 Task: Look for space in General Escobedo, Mexico from 6th June, 2023 to 8th June, 2023 for 2 adults in price range Rs.7000 to Rs.12000. Place can be private room with 1  bedroom having 2 beds and 1 bathroom. Property type can be house, flat, guest house. Amenities needed are: wifi. Booking option can be shelf check-in. Required host language is English.
Action: Mouse moved to (421, 112)
Screenshot: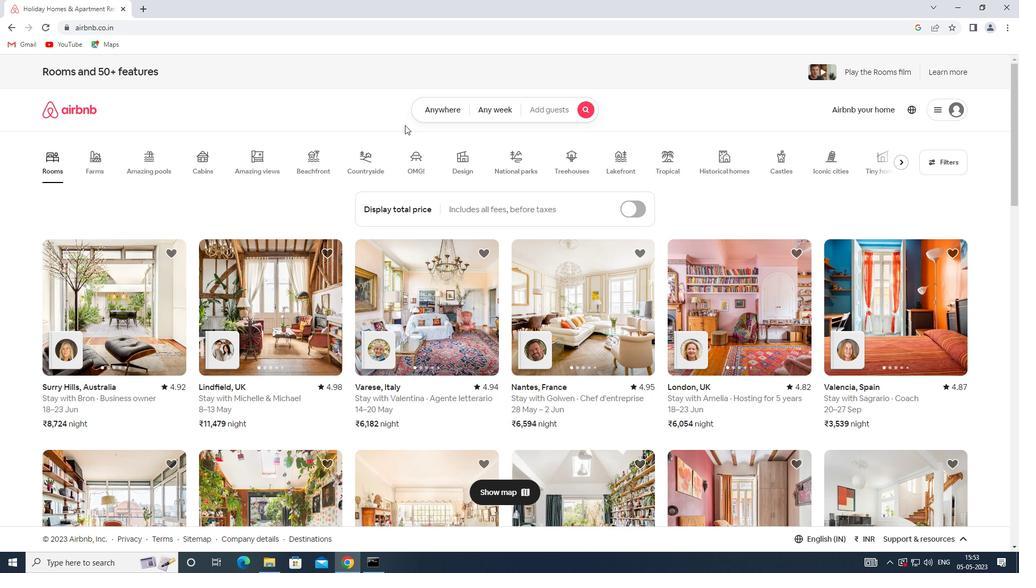 
Action: Mouse pressed left at (421, 112)
Screenshot: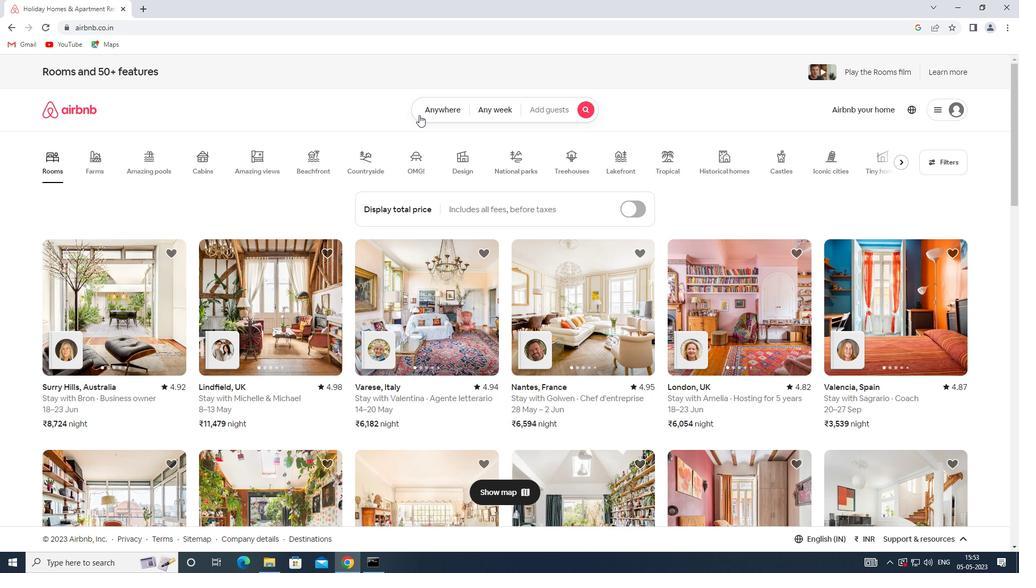 
Action: Mouse moved to (366, 149)
Screenshot: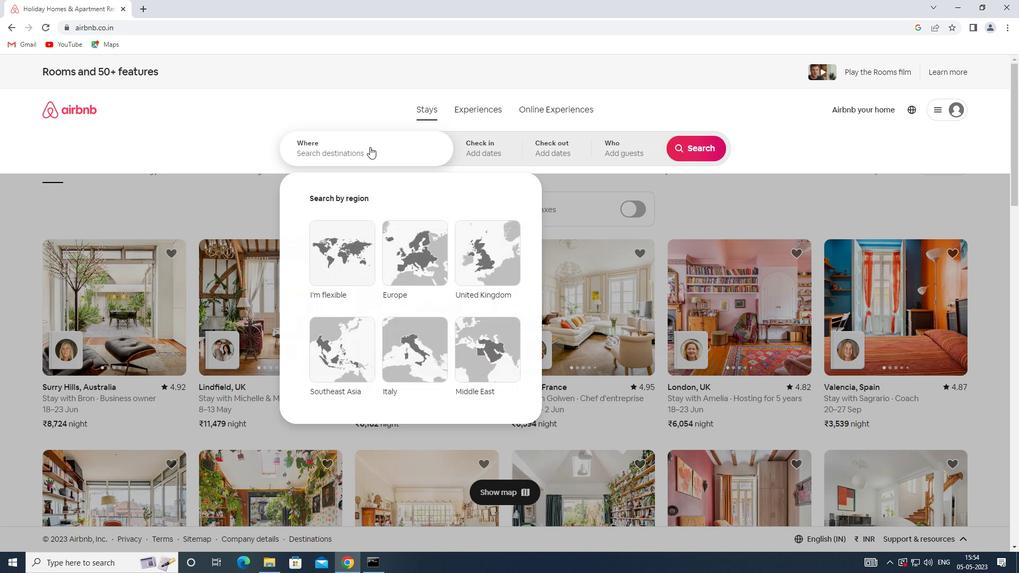 
Action: Mouse pressed left at (366, 149)
Screenshot: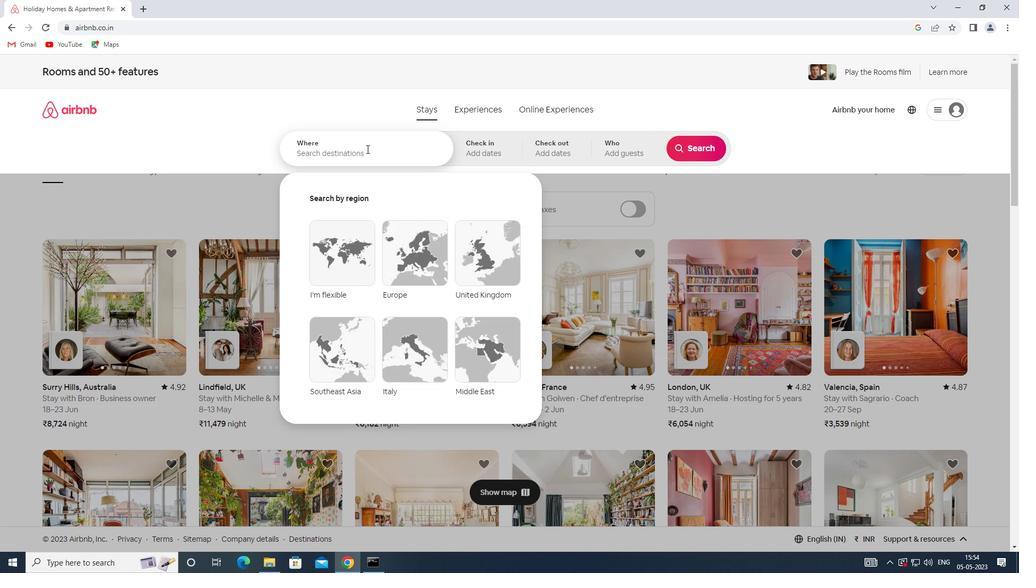 
Action: Key pressed <Key.shift>SPACE<Key.space>IN<Key.space><Key.shift>GENERAL
Screenshot: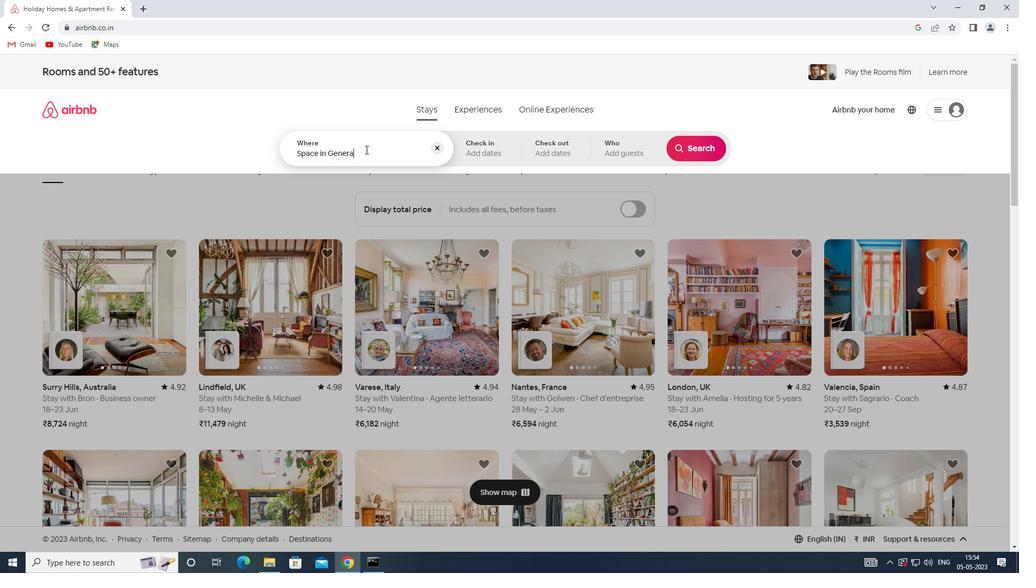 
Action: Mouse moved to (365, 150)
Screenshot: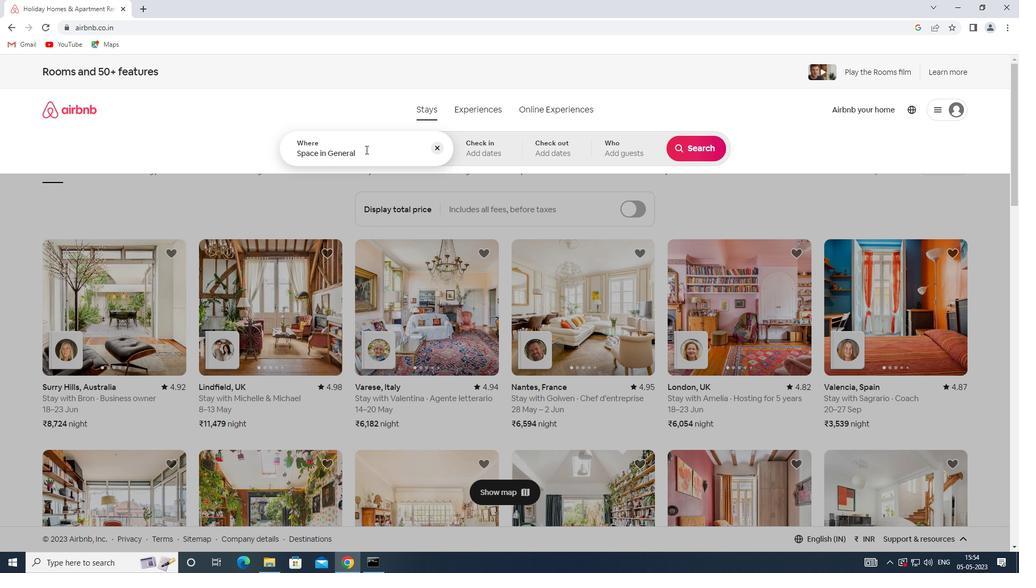 
Action: Key pressed <Key.space><Key.shift>ESCOBEDO,<Key.shift>MEXICO
Screenshot: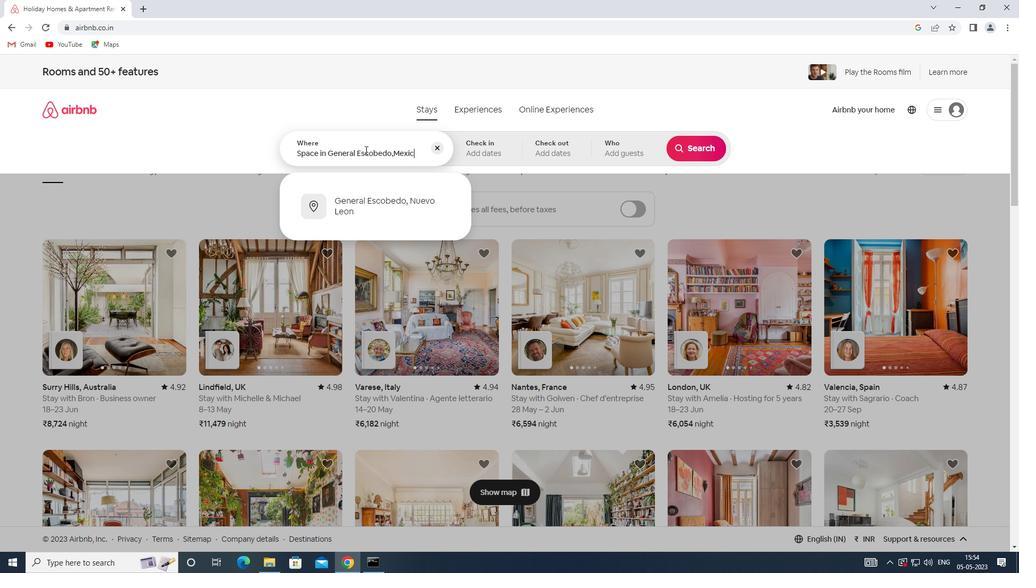 
Action: Mouse moved to (473, 150)
Screenshot: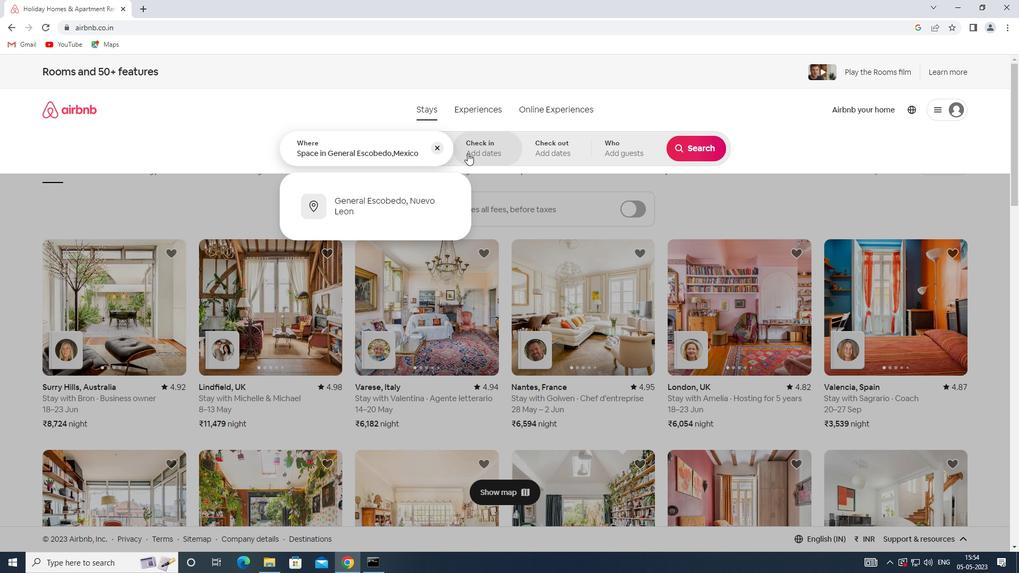 
Action: Mouse pressed left at (473, 150)
Screenshot: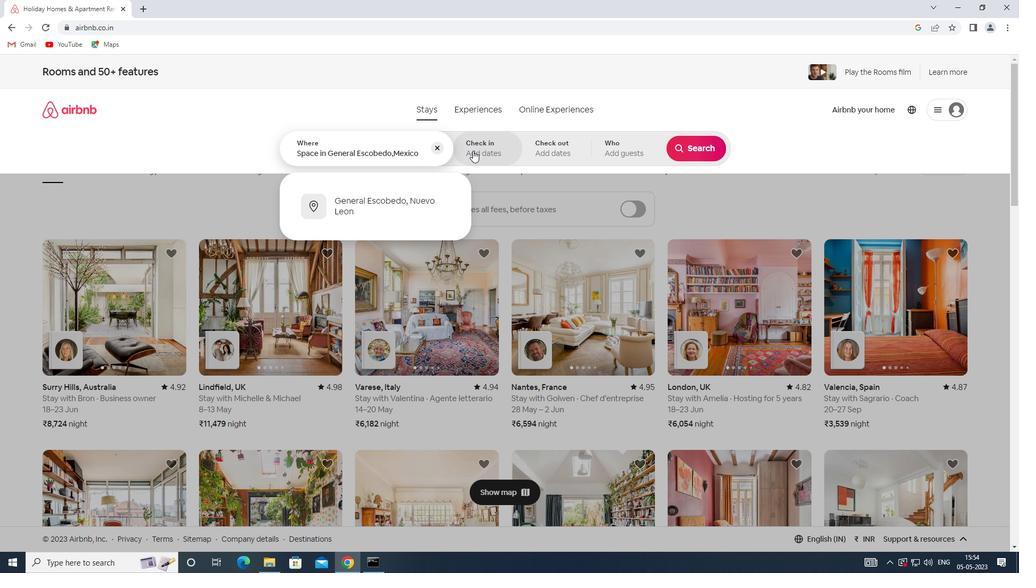 
Action: Mouse moved to (585, 301)
Screenshot: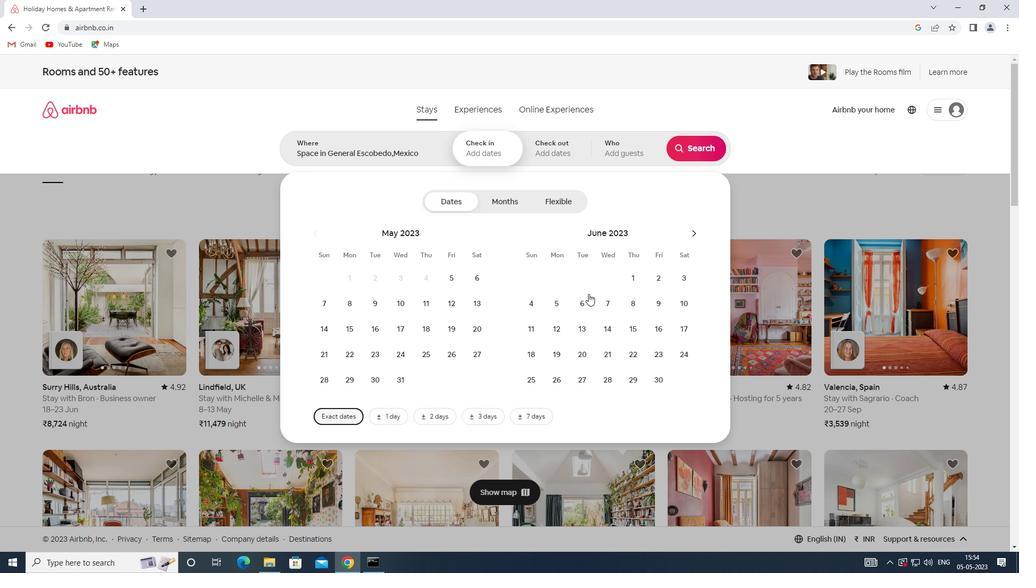 
Action: Mouse pressed left at (585, 301)
Screenshot: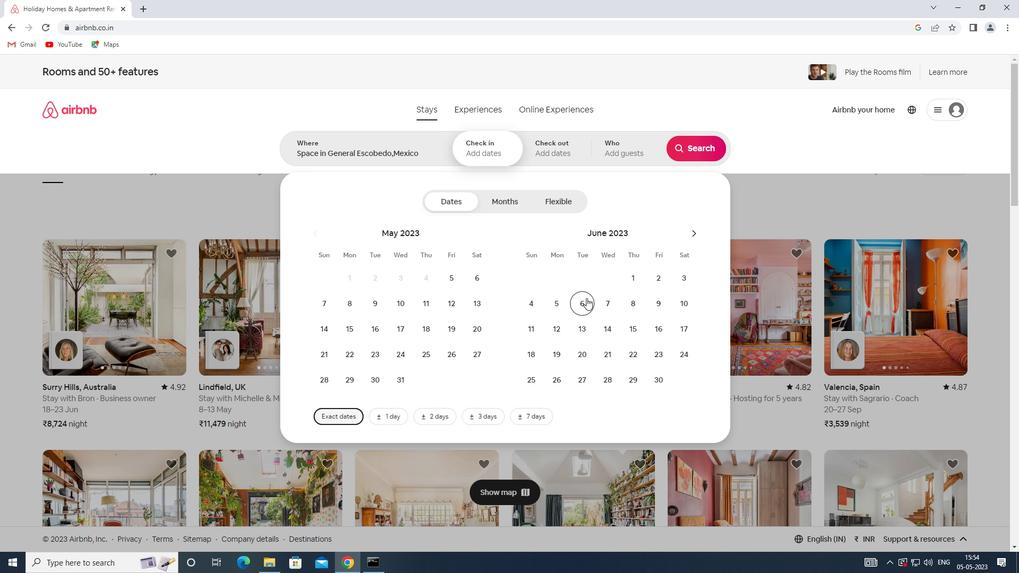 
Action: Mouse moved to (638, 299)
Screenshot: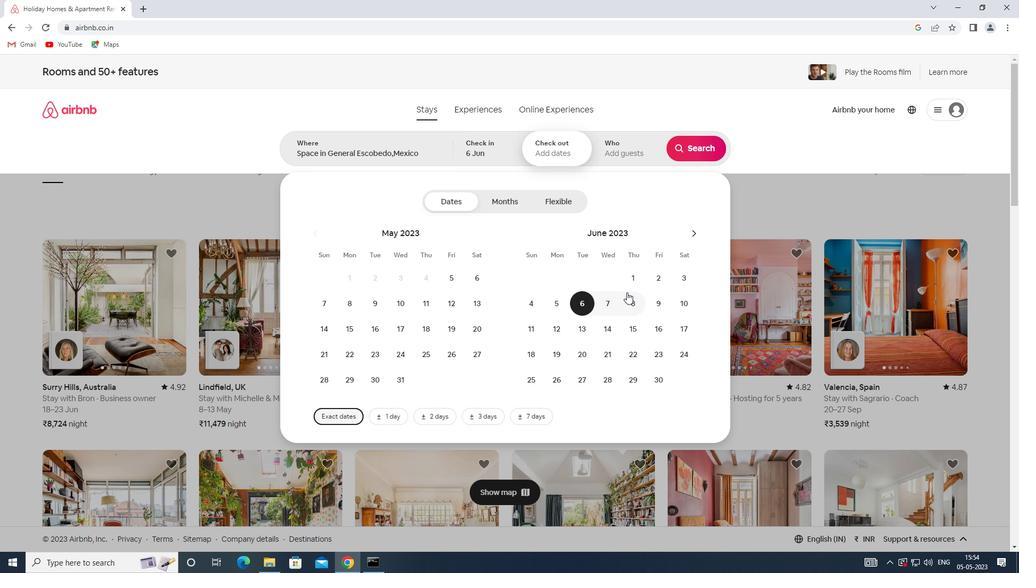 
Action: Mouse pressed left at (638, 299)
Screenshot: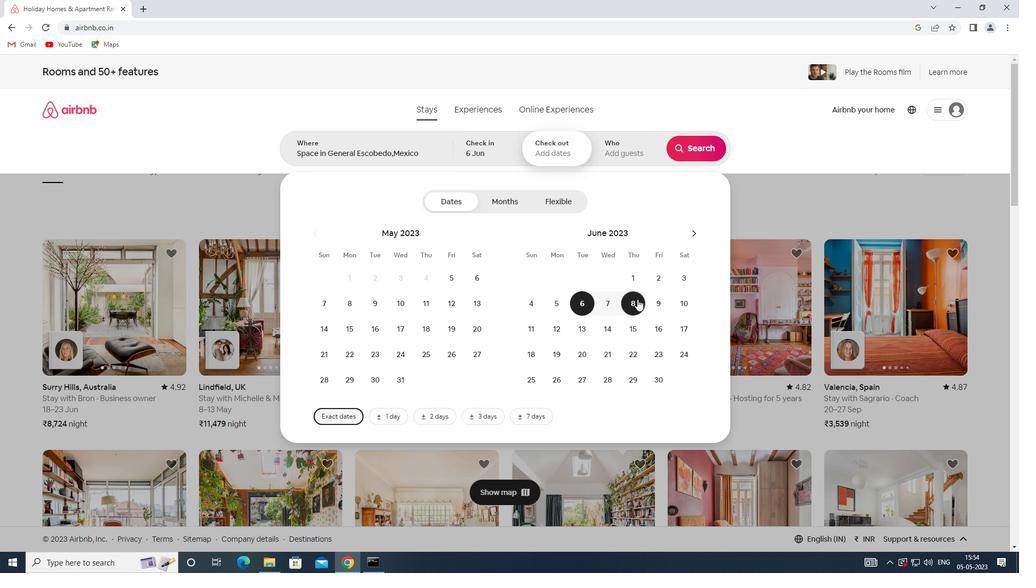 
Action: Mouse moved to (629, 143)
Screenshot: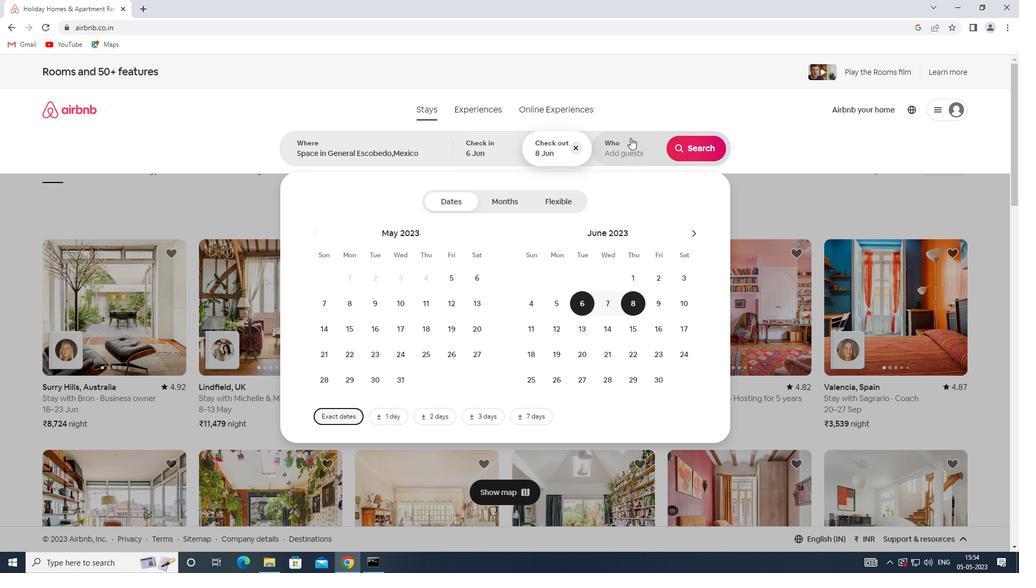 
Action: Mouse pressed left at (629, 143)
Screenshot: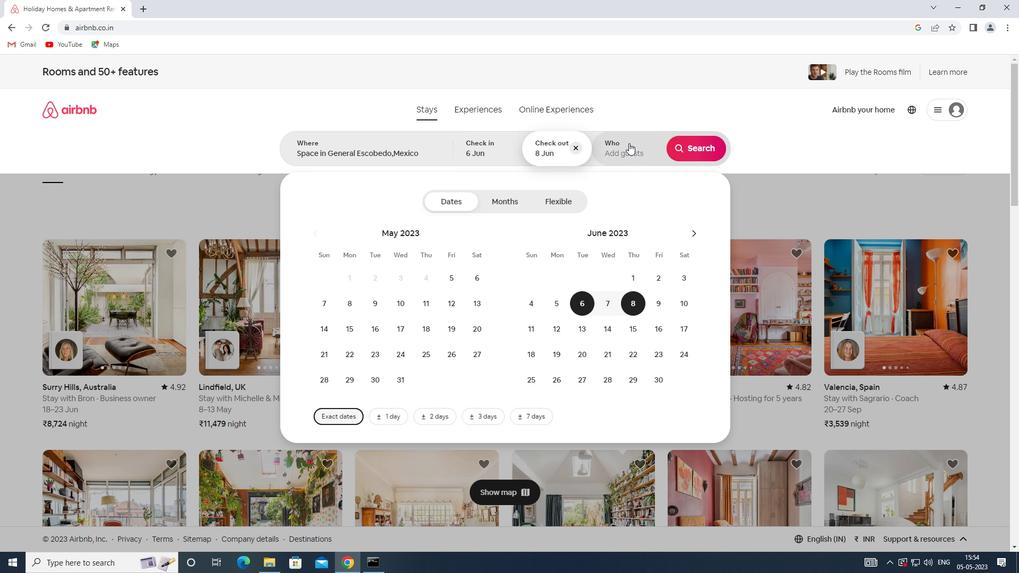 
Action: Mouse moved to (699, 203)
Screenshot: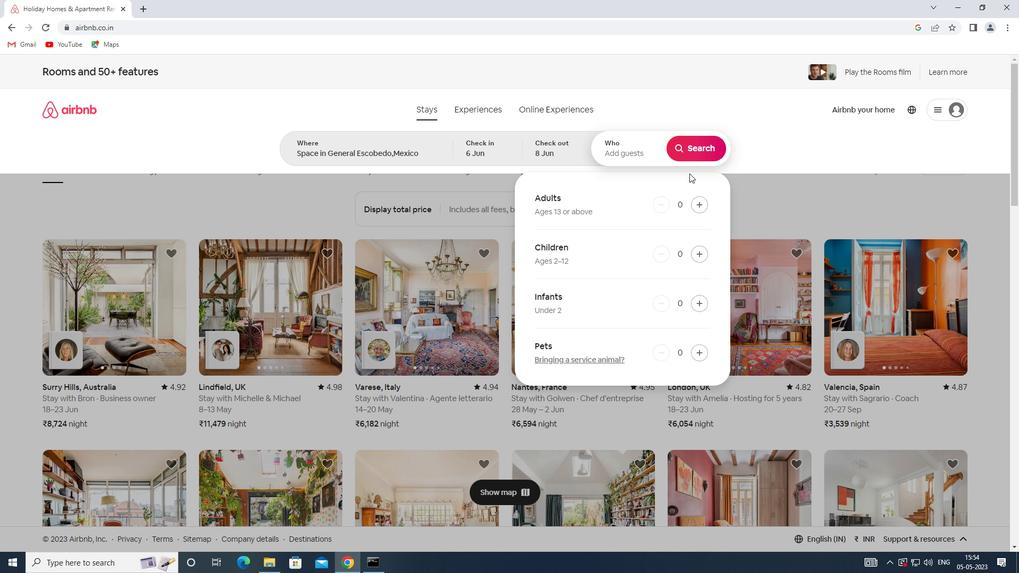
Action: Mouse pressed left at (699, 203)
Screenshot: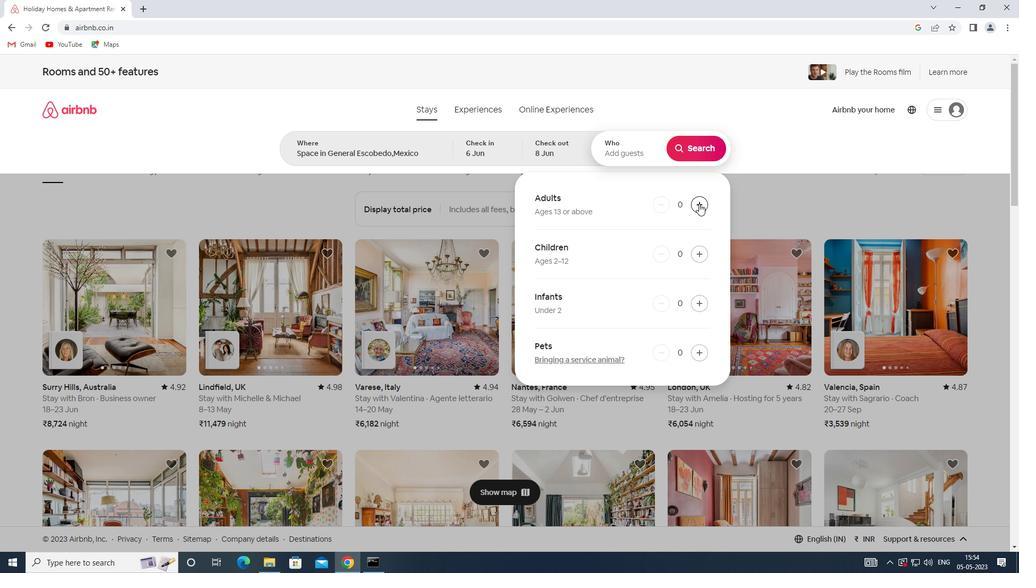 
Action: Mouse pressed left at (699, 203)
Screenshot: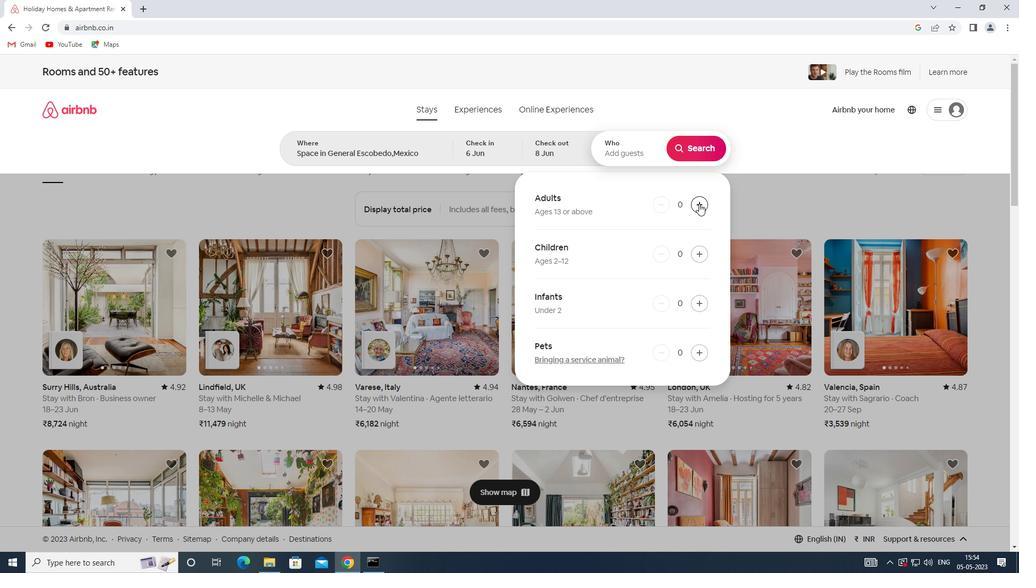 
Action: Mouse moved to (695, 149)
Screenshot: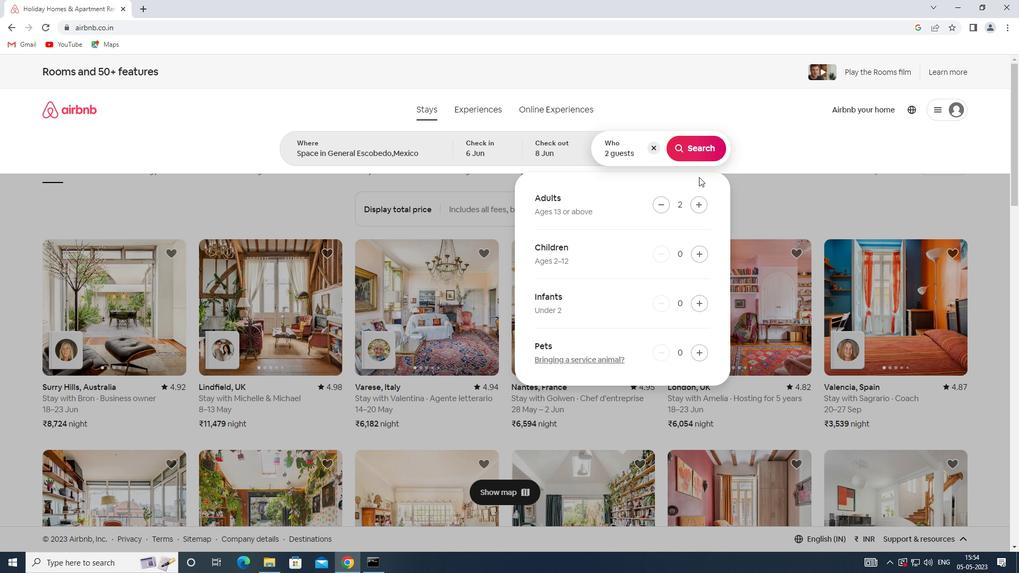 
Action: Mouse pressed left at (695, 149)
Screenshot: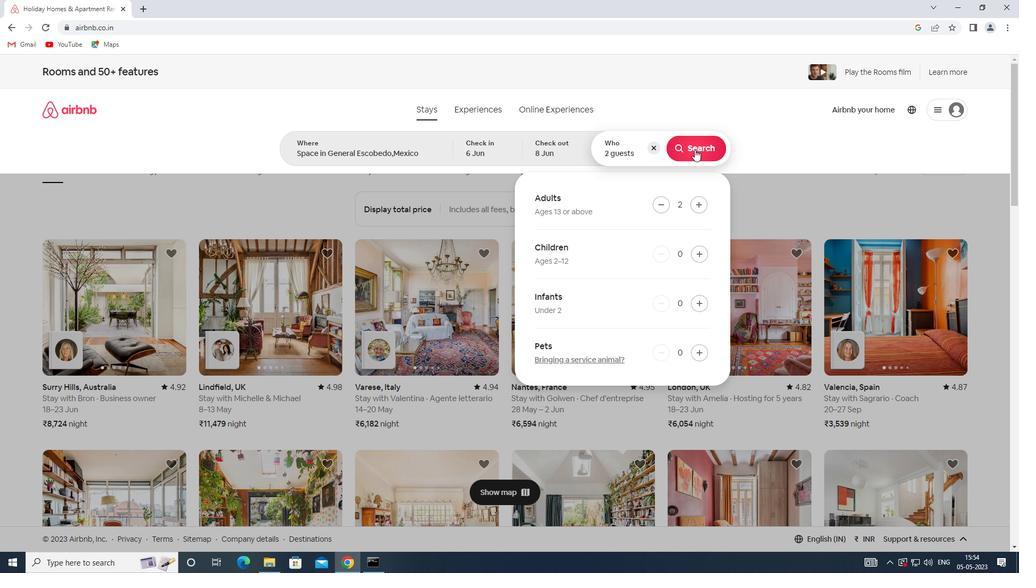 
Action: Mouse moved to (959, 121)
Screenshot: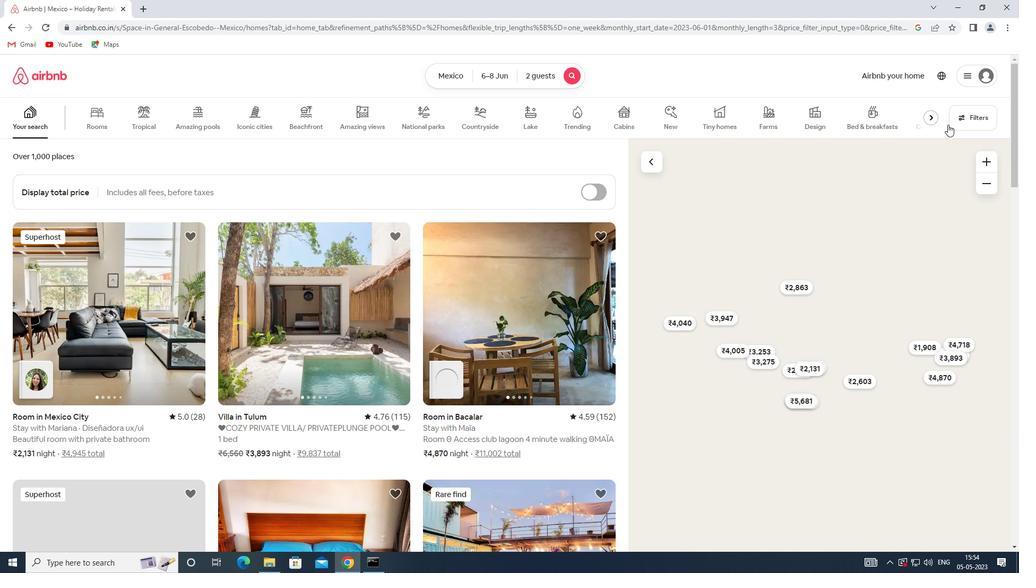
Action: Mouse pressed left at (959, 121)
Screenshot: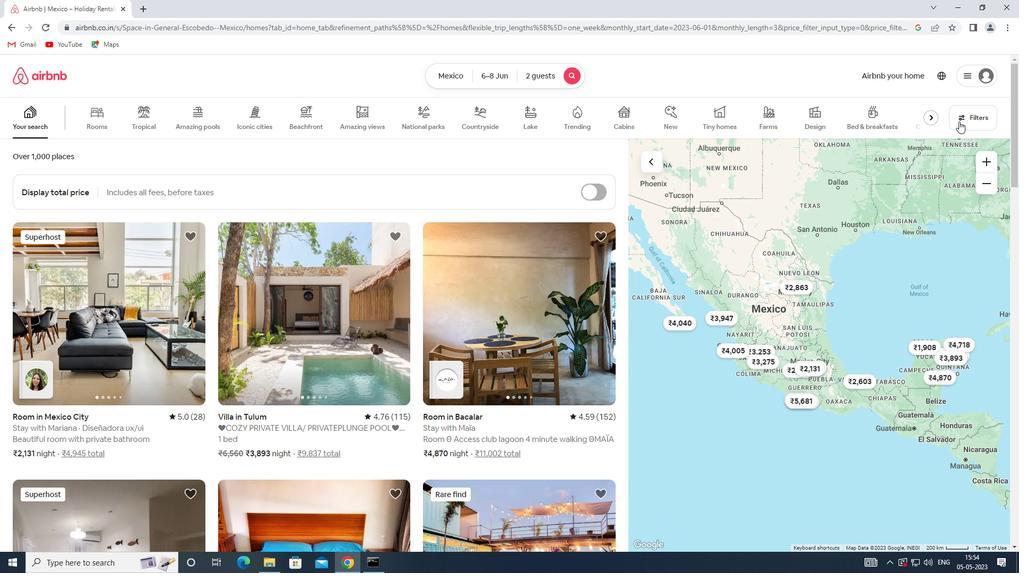 
Action: Mouse moved to (377, 376)
Screenshot: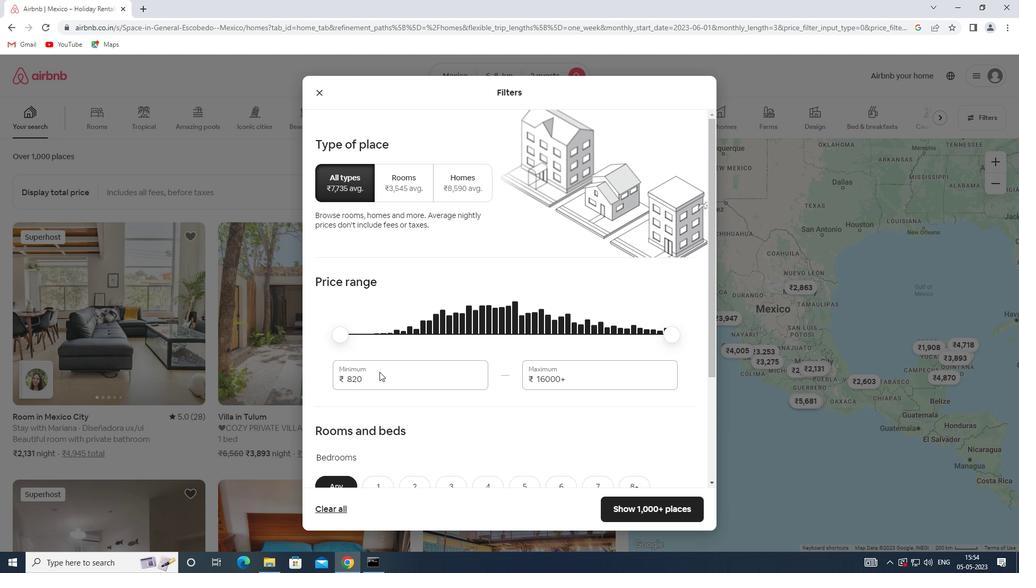 
Action: Mouse pressed left at (377, 376)
Screenshot: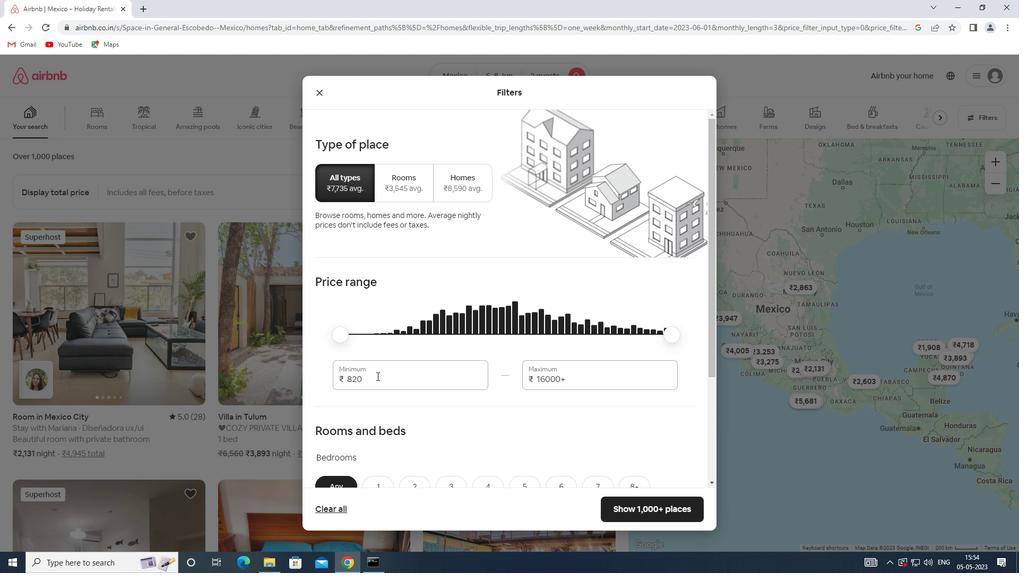 
Action: Mouse moved to (298, 377)
Screenshot: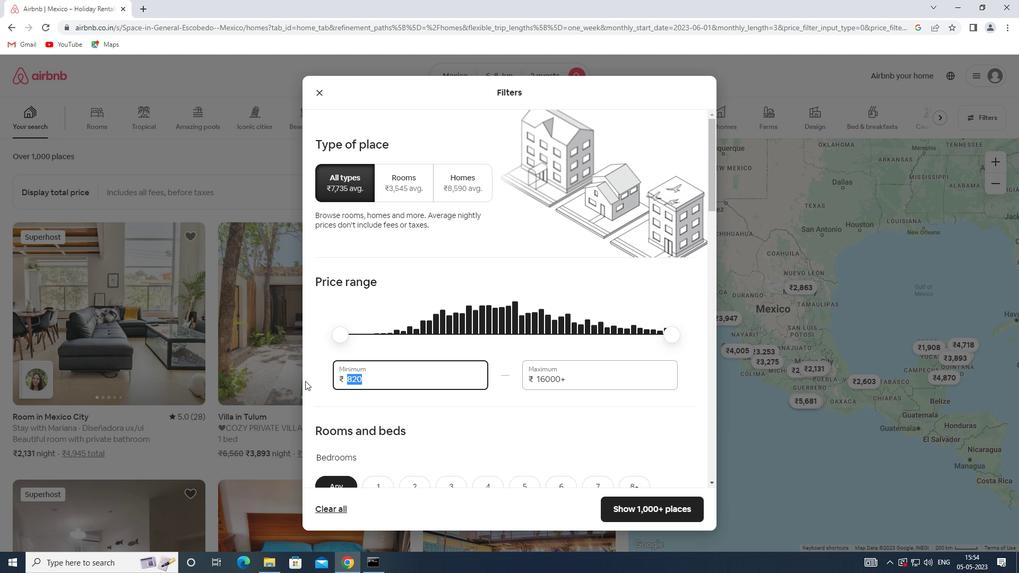 
Action: Key pressed 7000
Screenshot: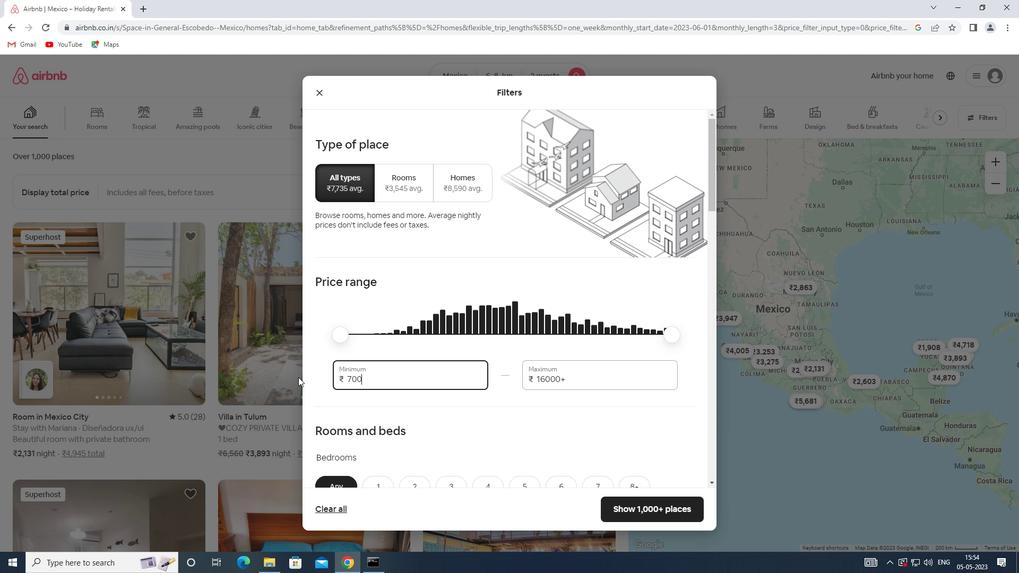 
Action: Mouse moved to (580, 382)
Screenshot: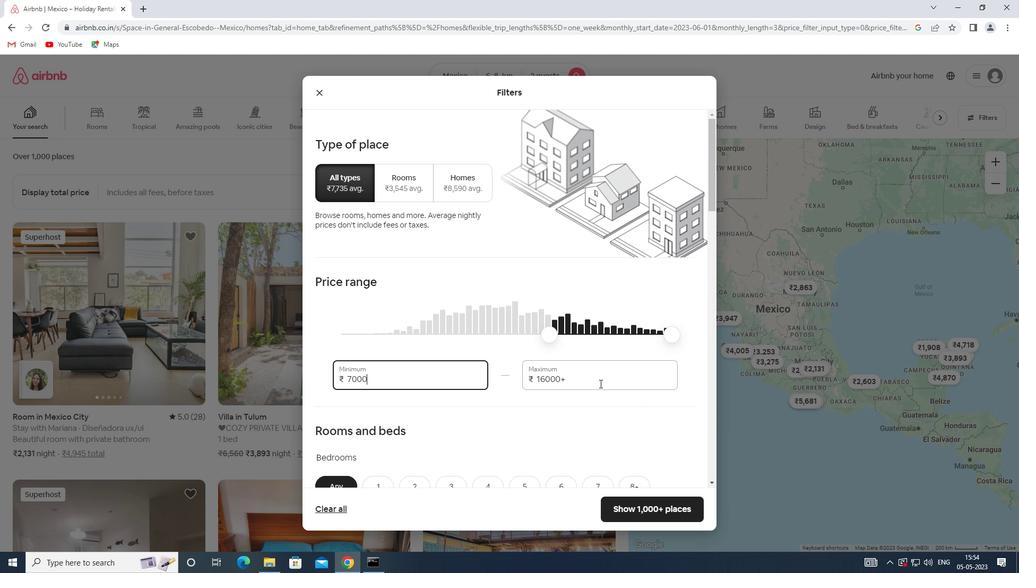 
Action: Mouse pressed left at (580, 382)
Screenshot: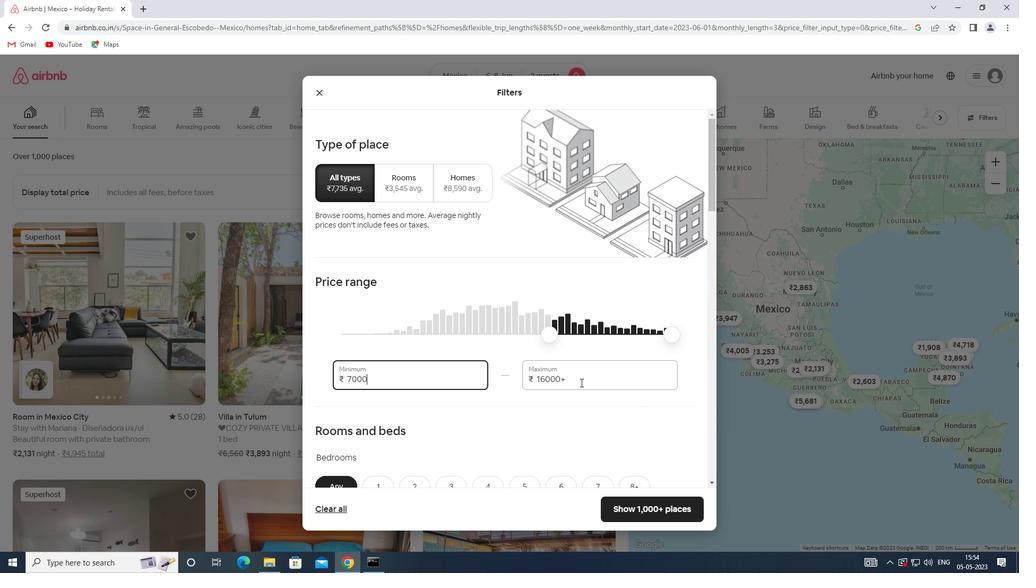 
Action: Mouse moved to (500, 381)
Screenshot: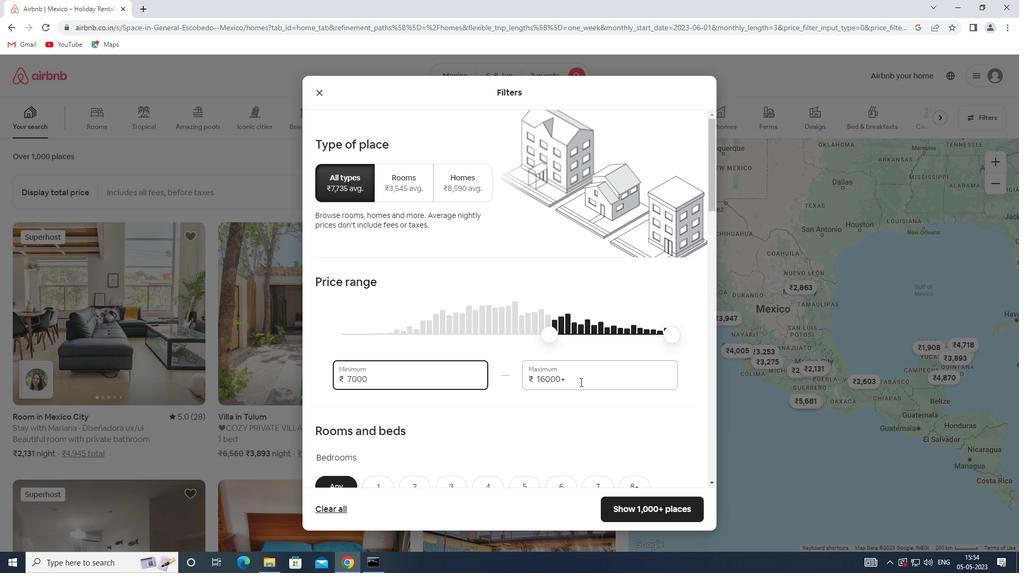 
Action: Key pressed 12000
Screenshot: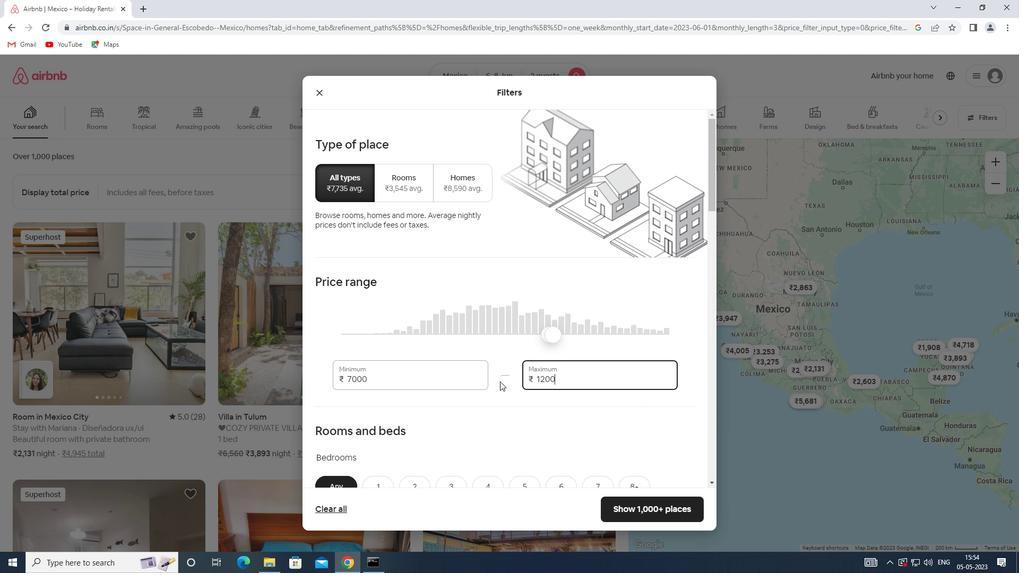 
Action: Mouse moved to (409, 370)
Screenshot: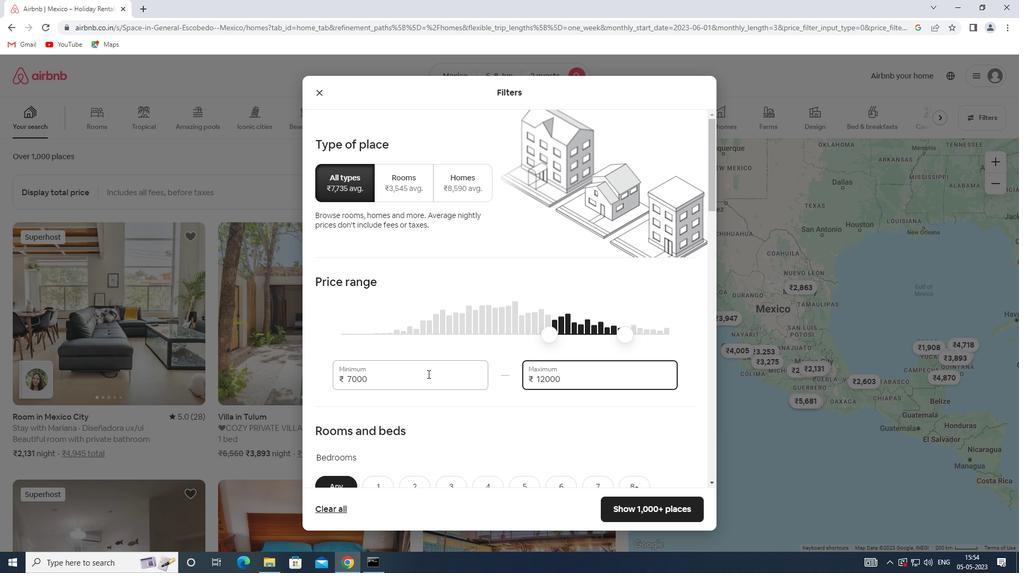 
Action: Mouse scrolled (409, 369) with delta (0, 0)
Screenshot: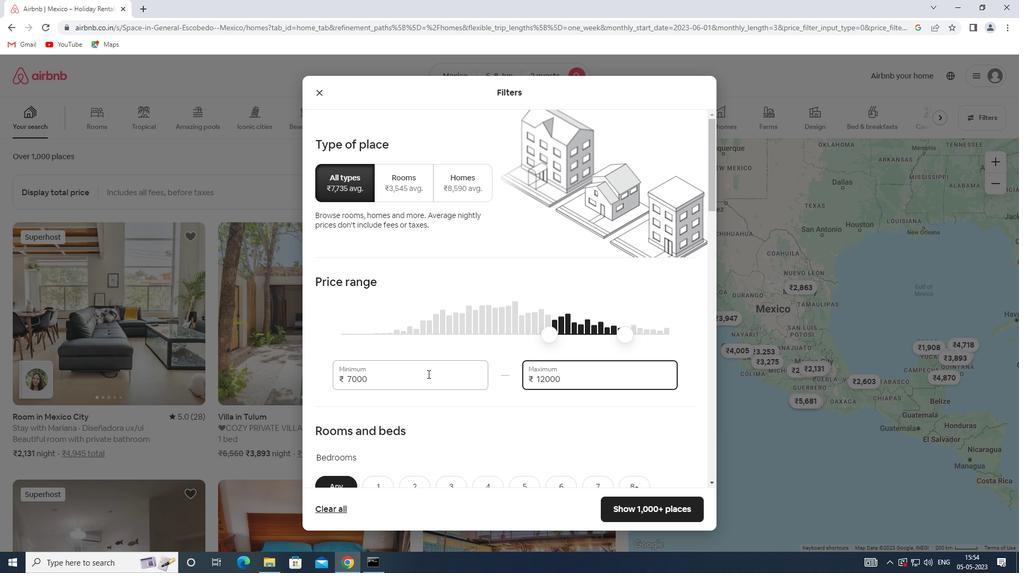 
Action: Mouse moved to (408, 370)
Screenshot: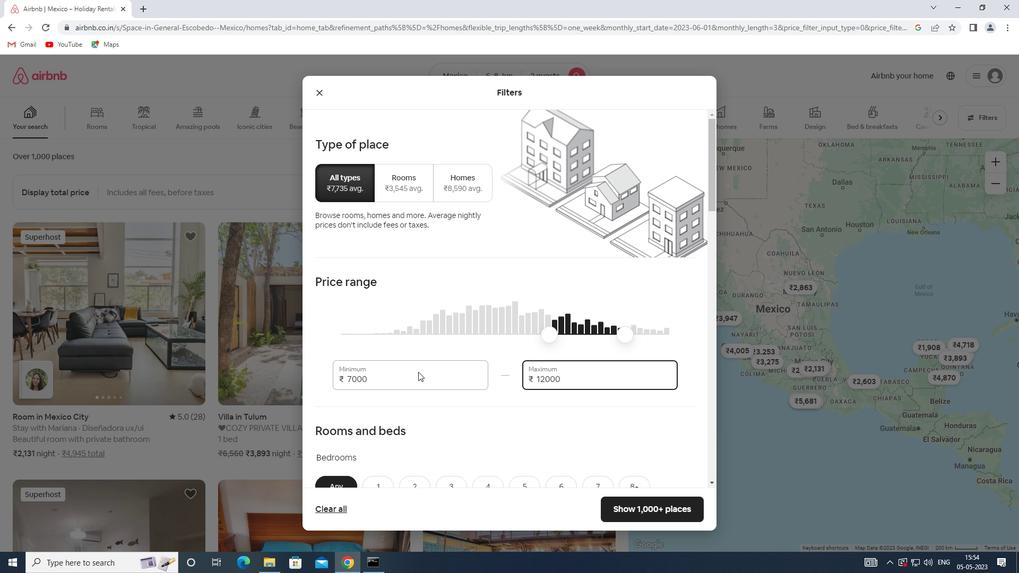 
Action: Mouse scrolled (408, 369) with delta (0, 0)
Screenshot: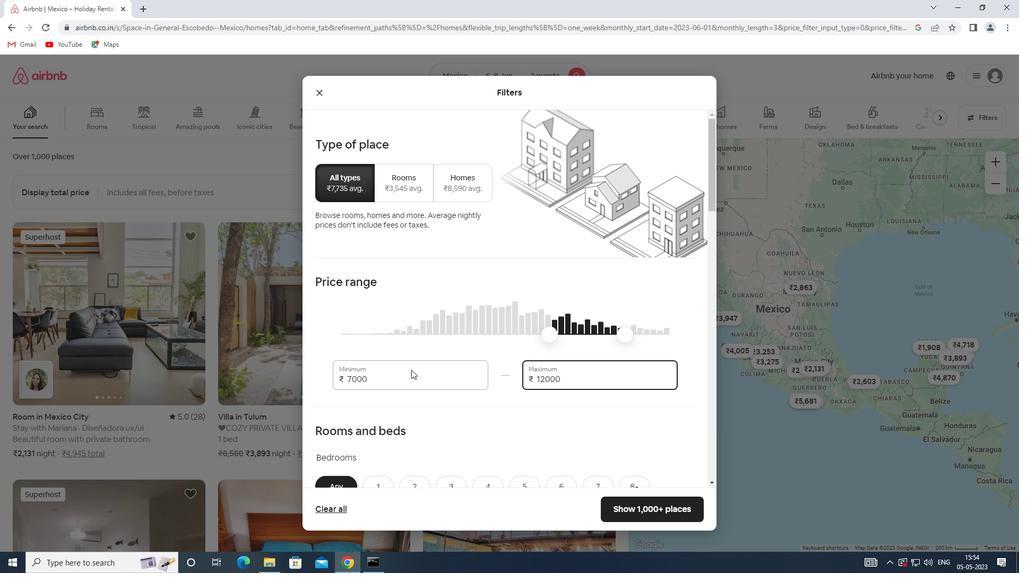 
Action: Mouse scrolled (408, 369) with delta (0, 0)
Screenshot: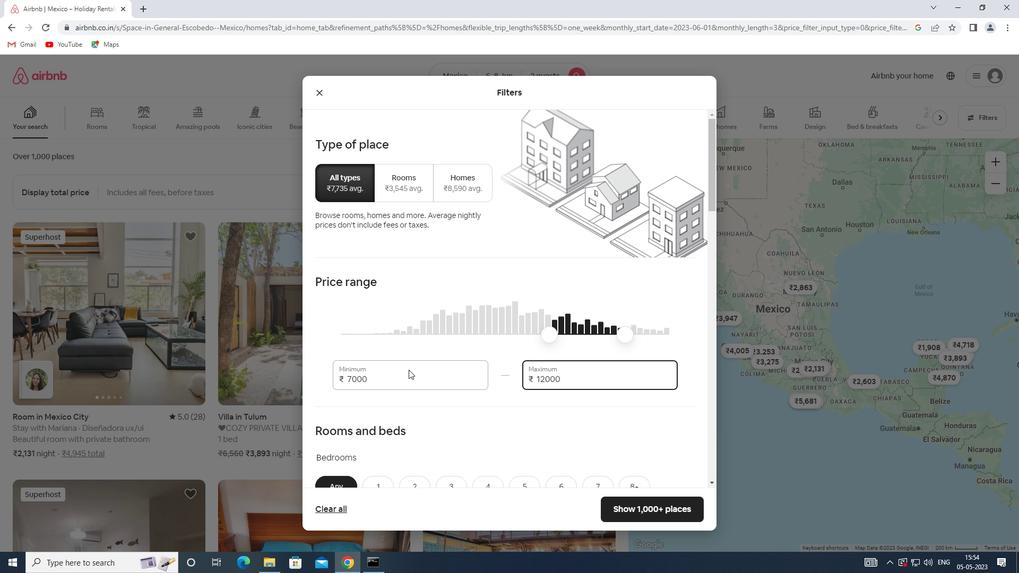 
Action: Mouse moved to (377, 329)
Screenshot: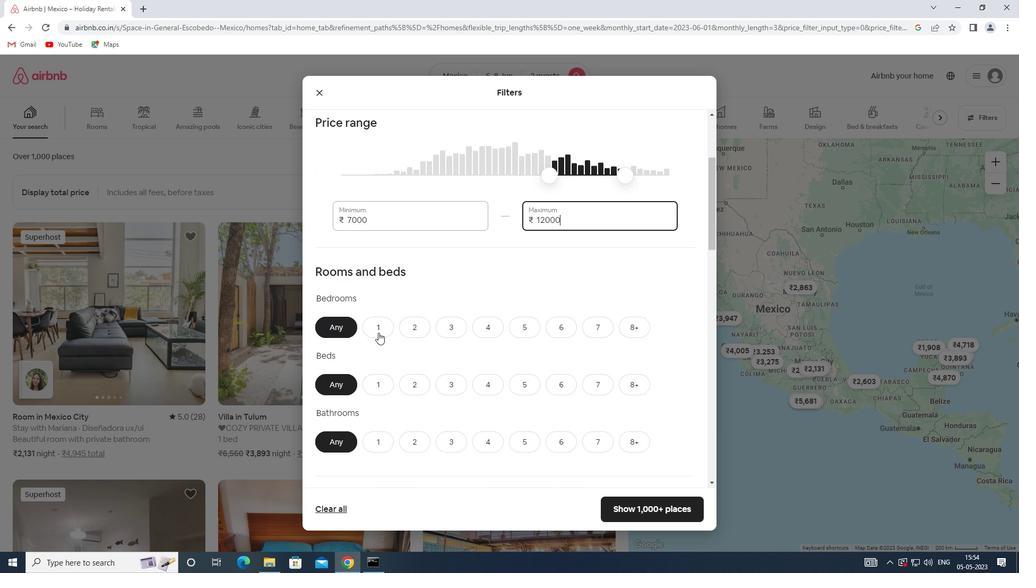 
Action: Mouse pressed left at (377, 329)
Screenshot: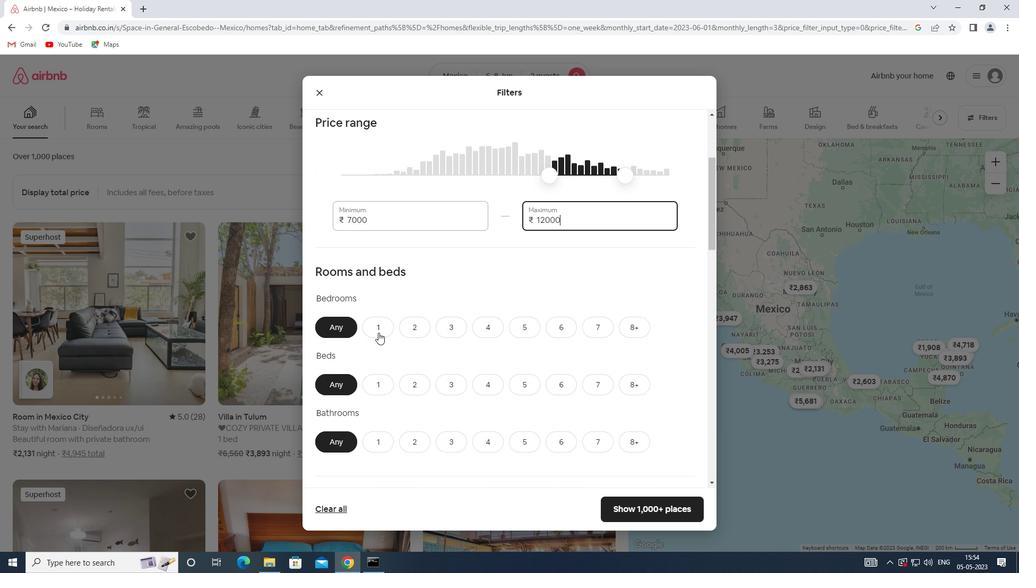 
Action: Mouse moved to (422, 389)
Screenshot: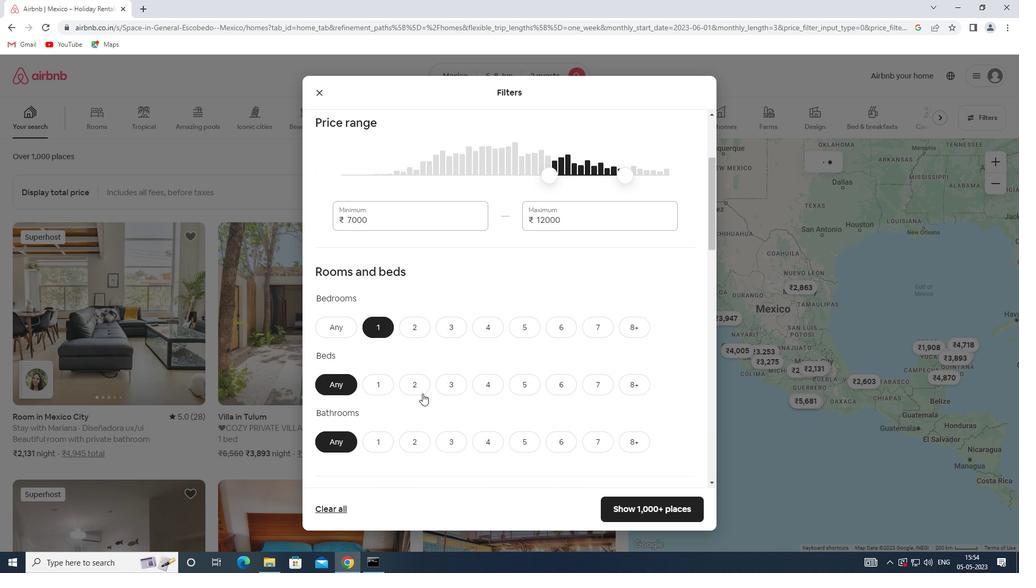 
Action: Mouse pressed left at (422, 389)
Screenshot: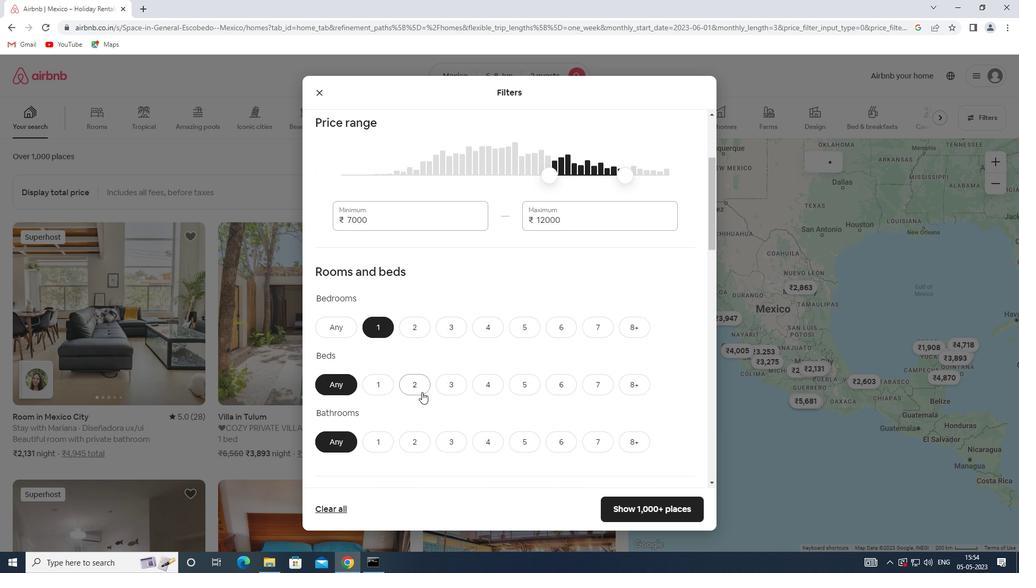 
Action: Mouse moved to (372, 443)
Screenshot: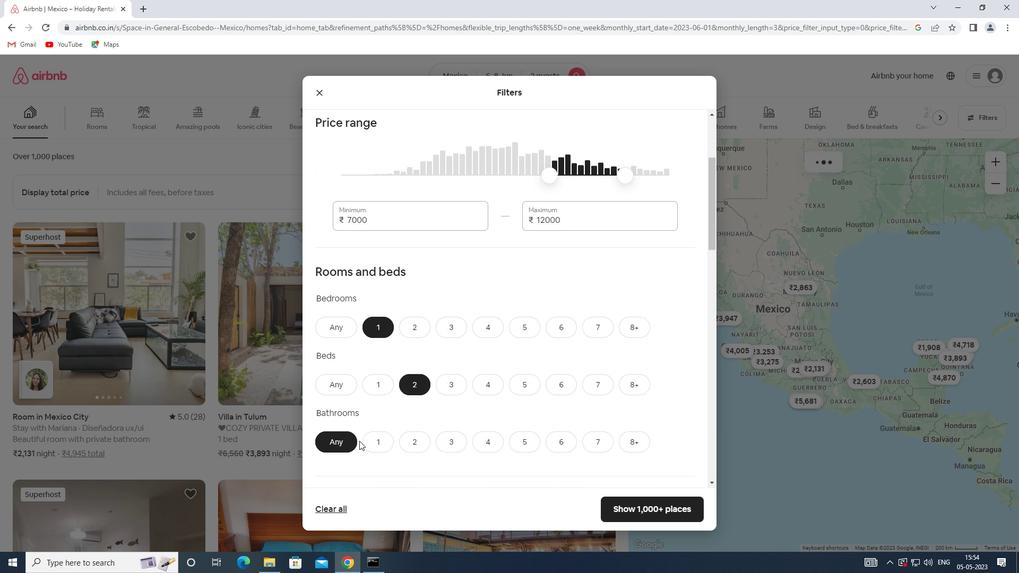 
Action: Mouse pressed left at (372, 443)
Screenshot: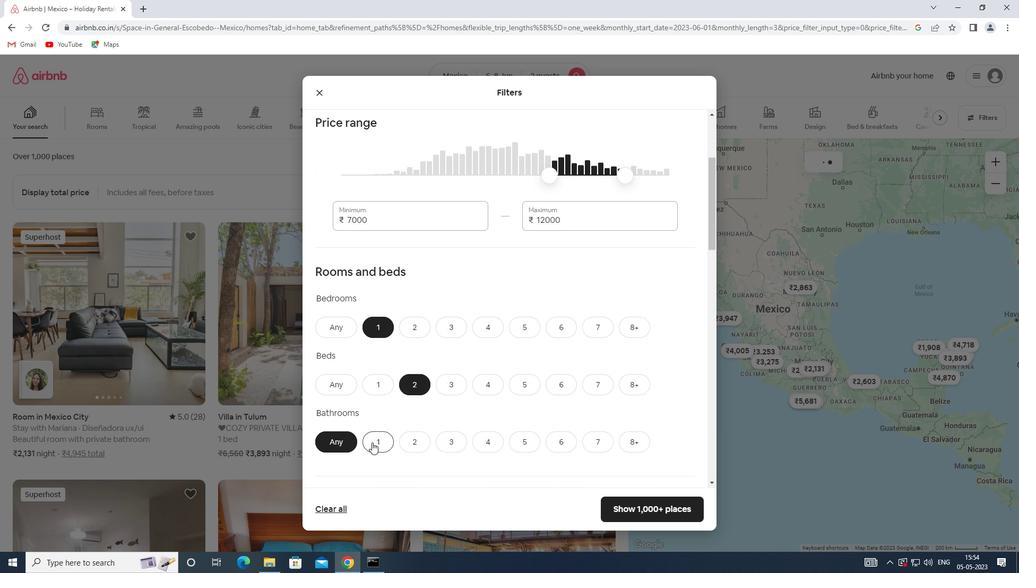 
Action: Mouse moved to (454, 350)
Screenshot: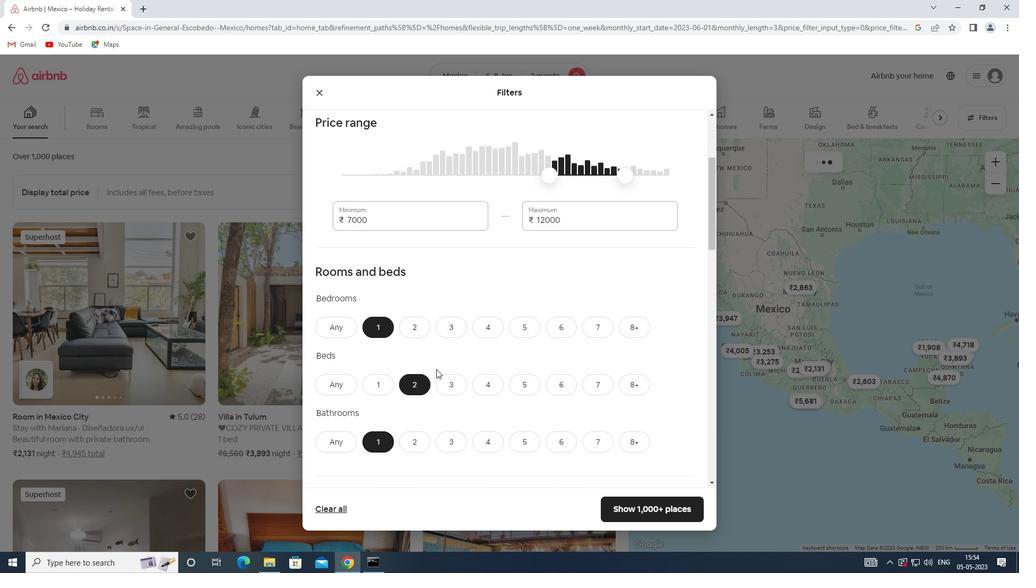 
Action: Mouse scrolled (454, 349) with delta (0, 0)
Screenshot: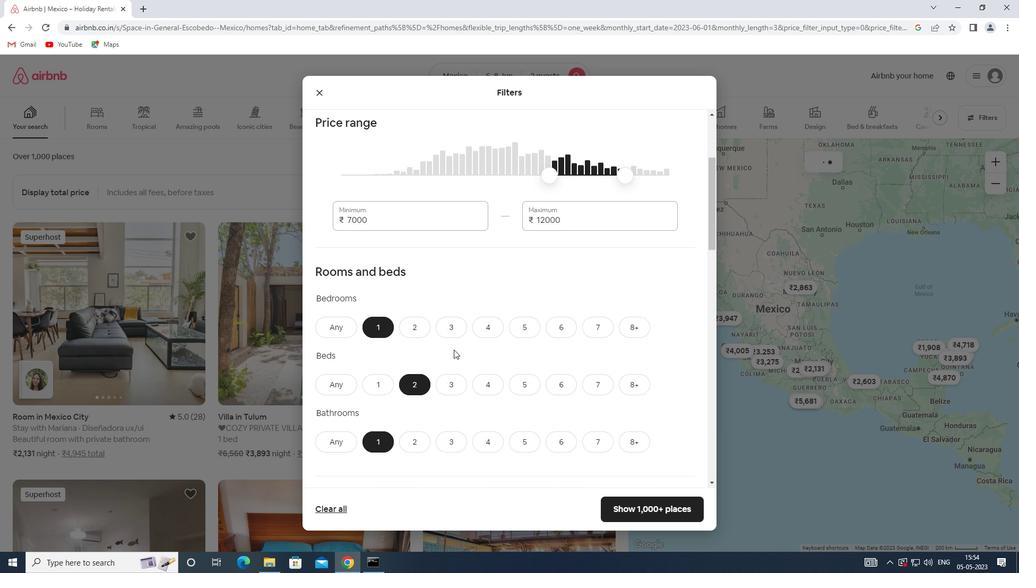 
Action: Mouse scrolled (454, 349) with delta (0, 0)
Screenshot: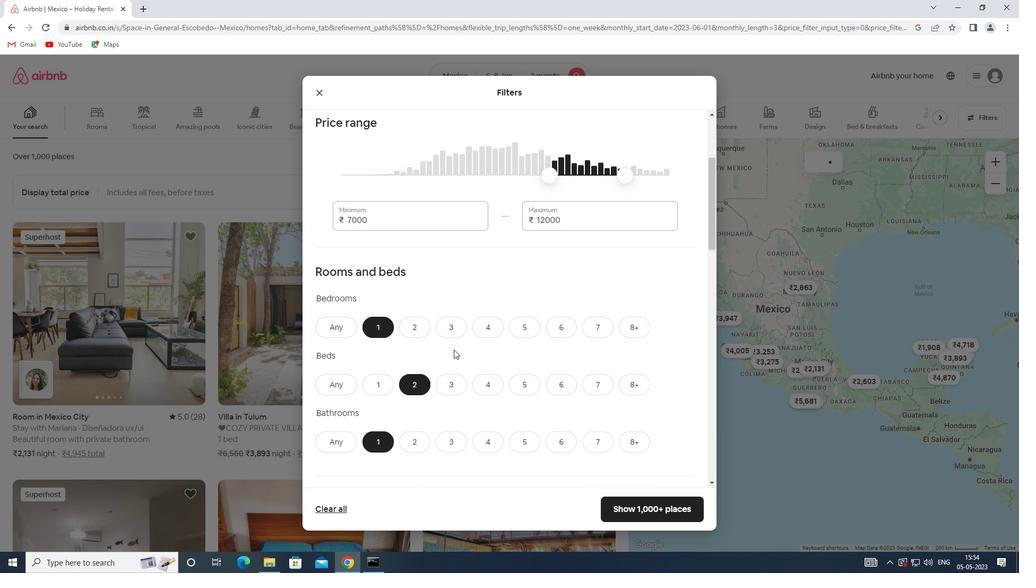 
Action: Mouse scrolled (454, 349) with delta (0, 0)
Screenshot: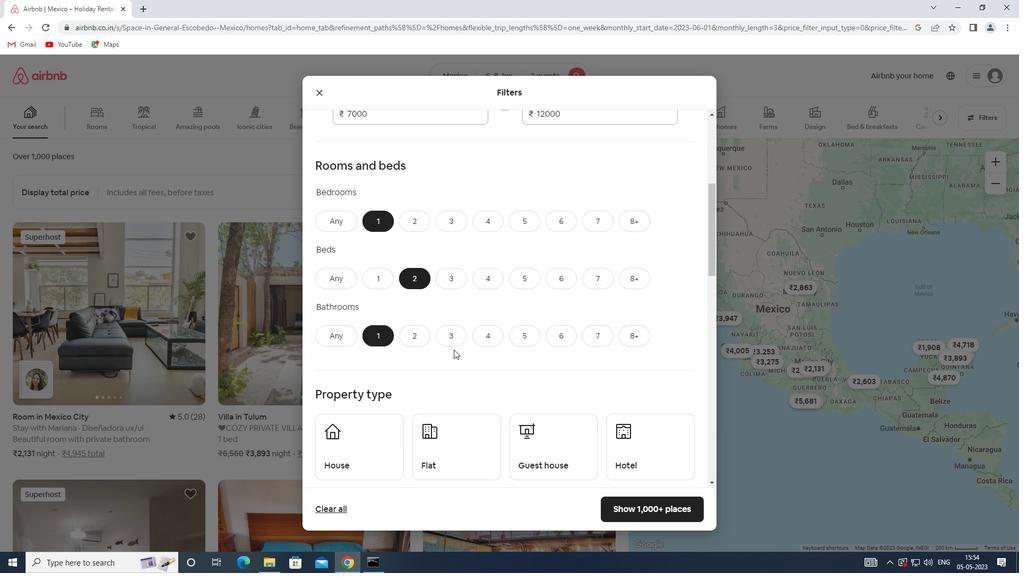 
Action: Mouse scrolled (454, 349) with delta (0, 0)
Screenshot: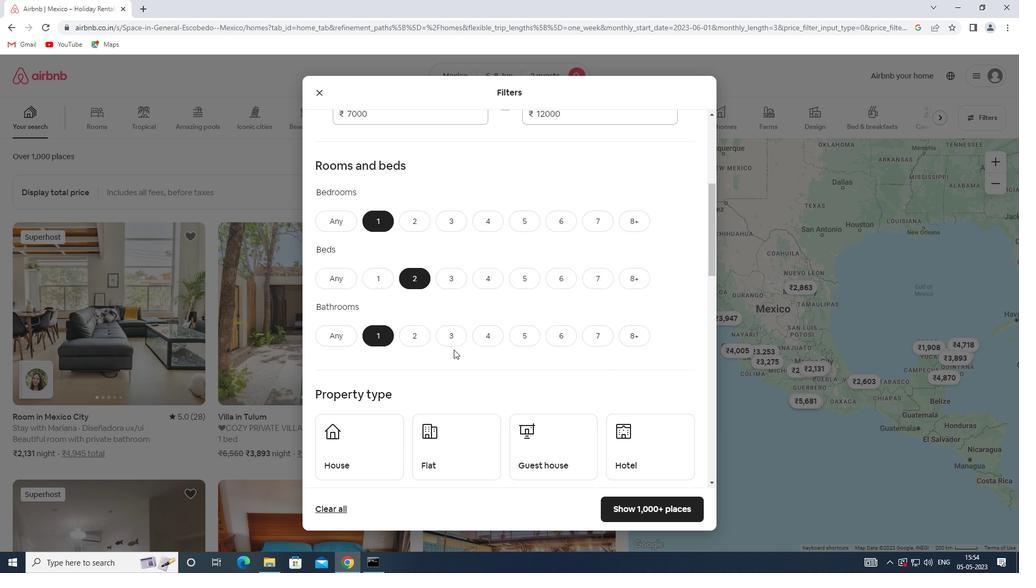 
Action: Mouse scrolled (454, 349) with delta (0, 0)
Screenshot: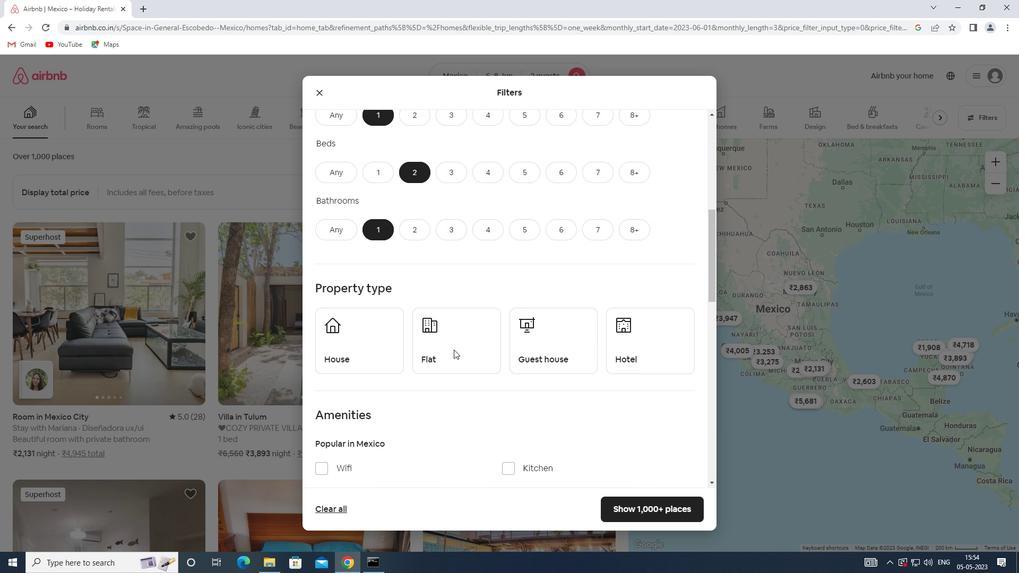 
Action: Mouse scrolled (454, 349) with delta (0, 0)
Screenshot: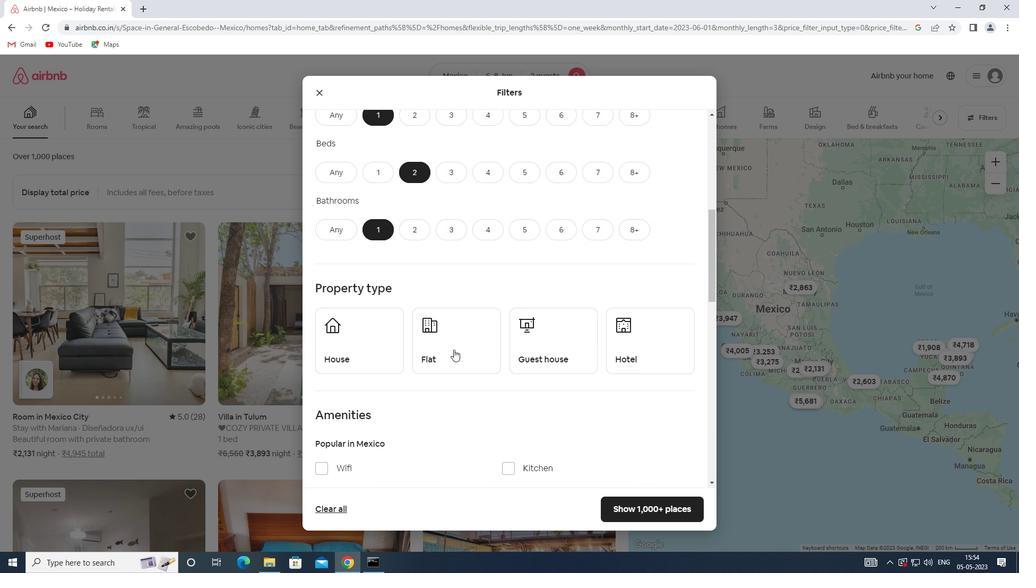 
Action: Mouse moved to (358, 259)
Screenshot: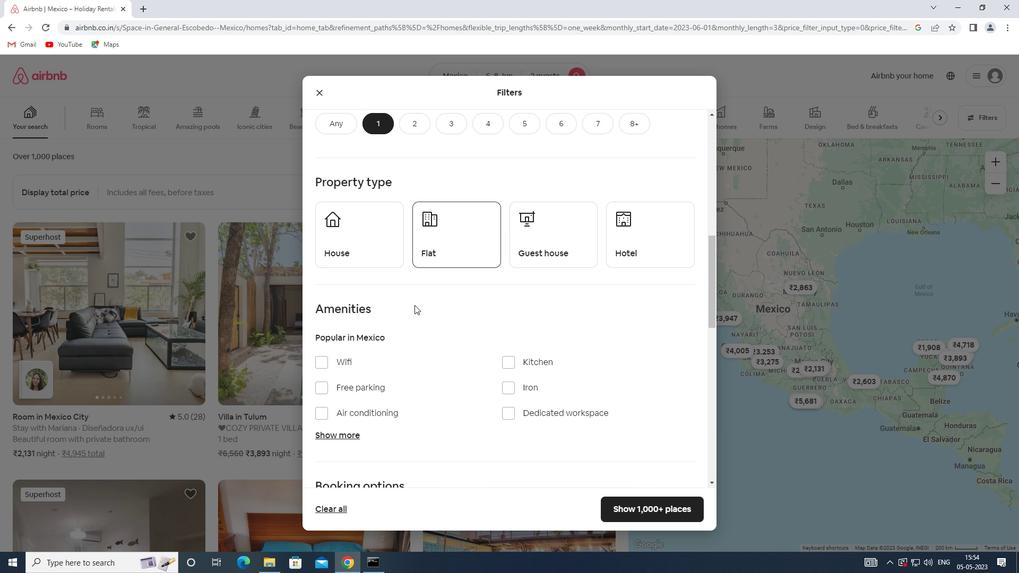 
Action: Mouse pressed left at (358, 259)
Screenshot: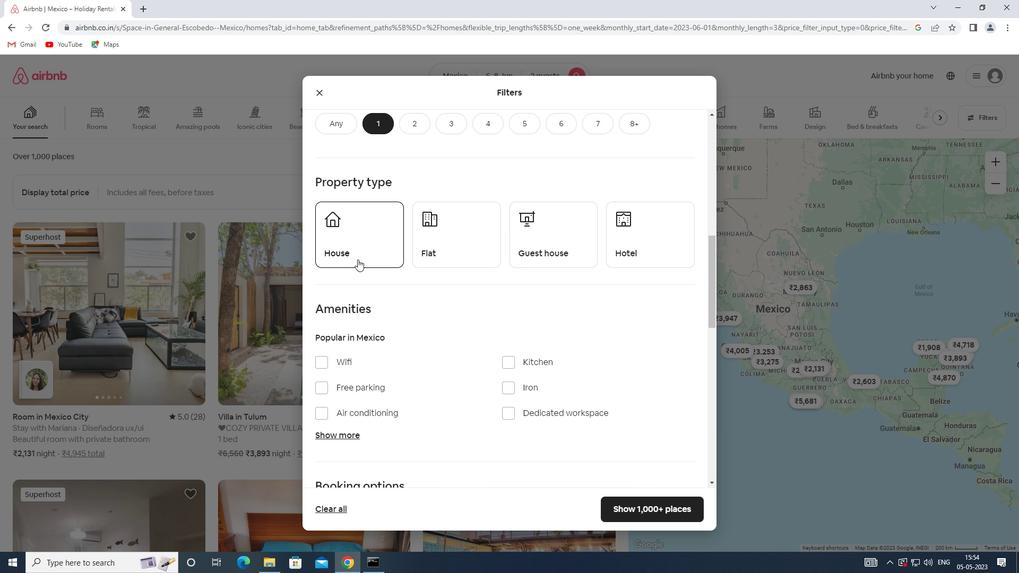 
Action: Mouse moved to (423, 265)
Screenshot: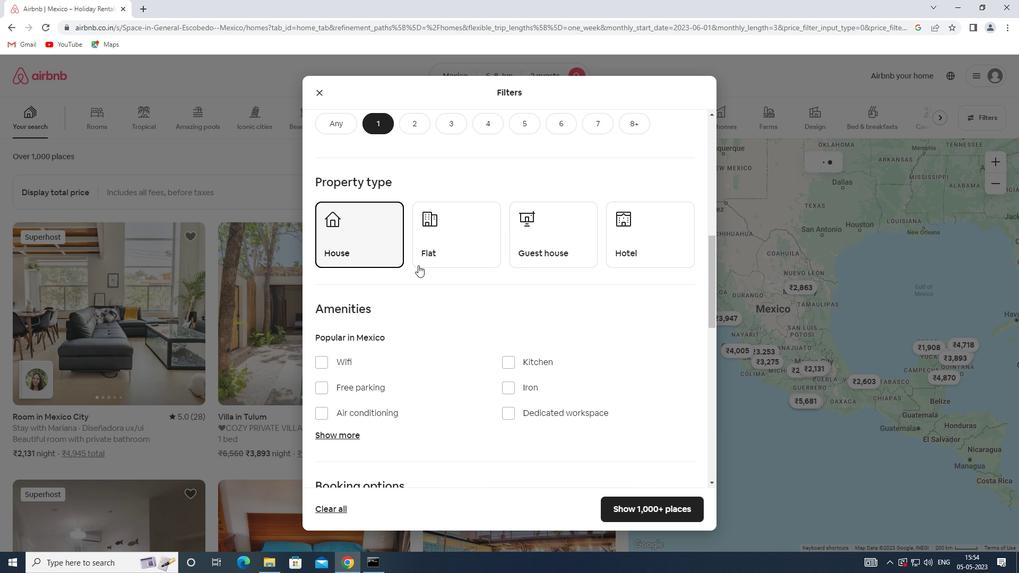 
Action: Mouse pressed left at (423, 265)
Screenshot: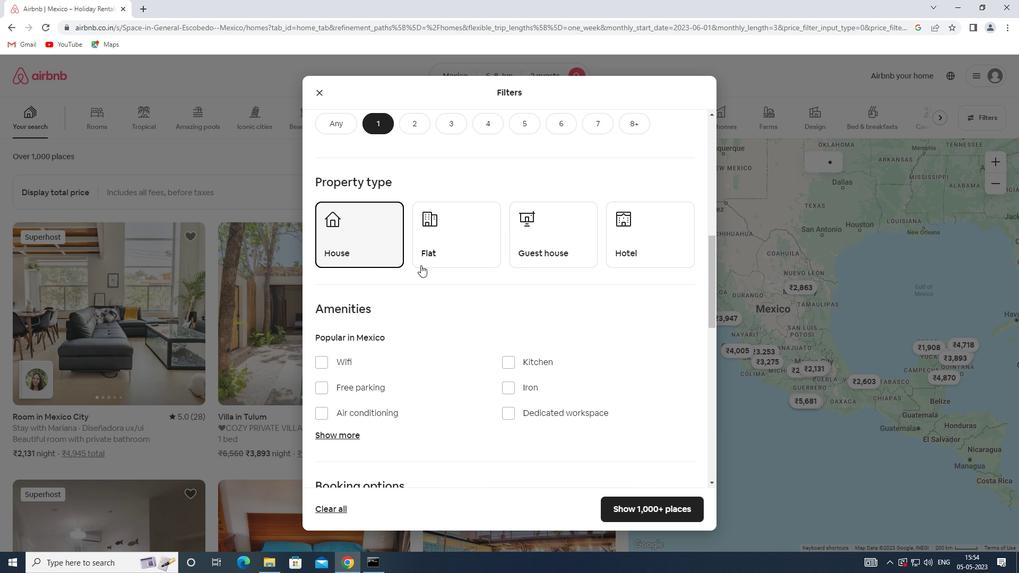 
Action: Mouse moved to (528, 252)
Screenshot: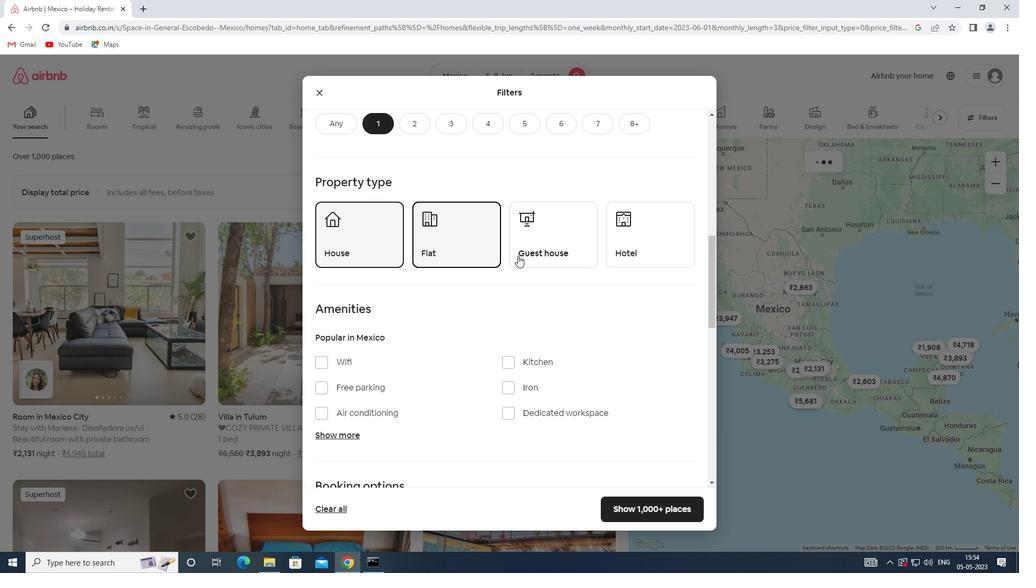 
Action: Mouse pressed left at (528, 252)
Screenshot: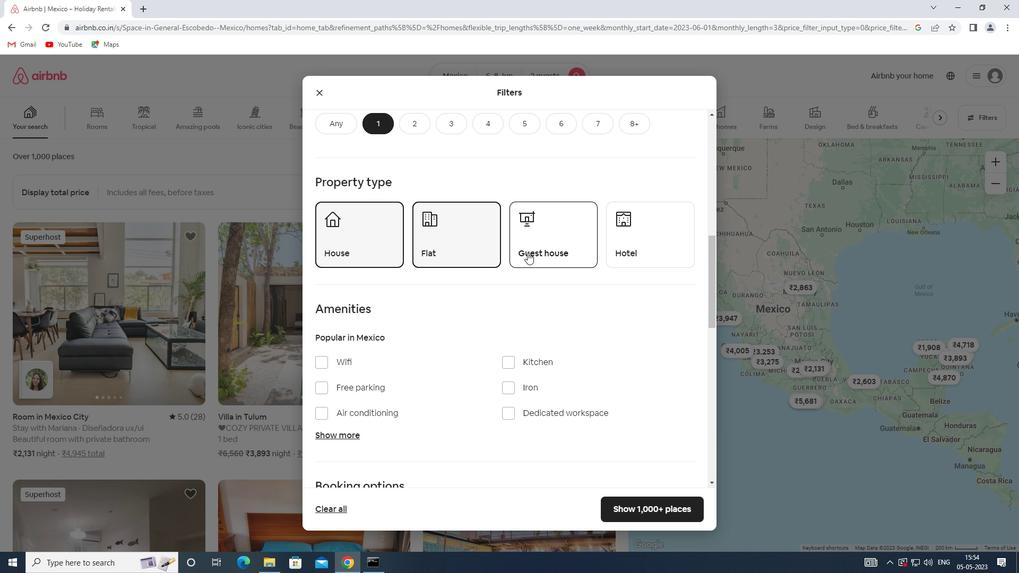 
Action: Mouse scrolled (528, 252) with delta (0, 0)
Screenshot: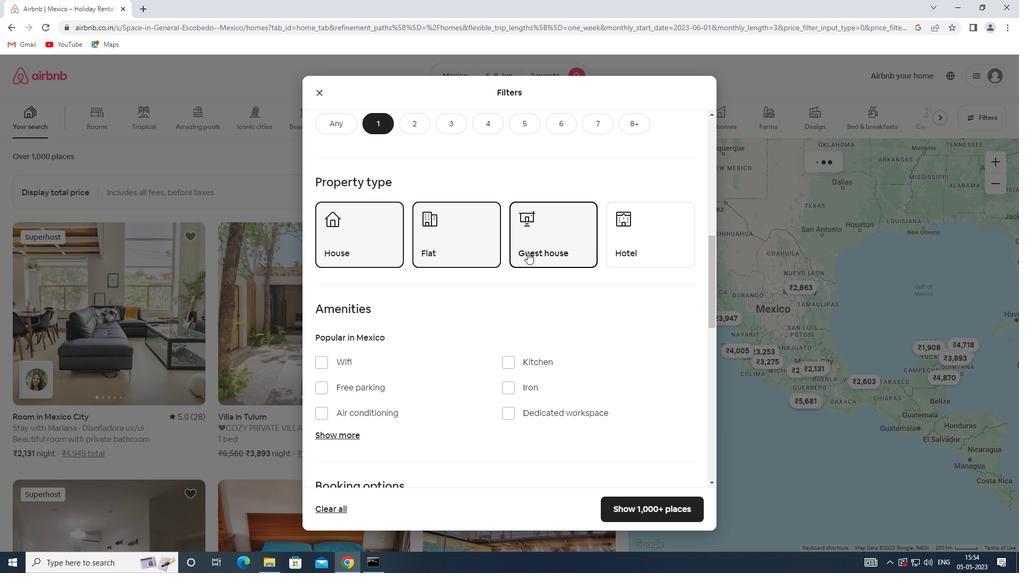 
Action: Mouse scrolled (528, 252) with delta (0, 0)
Screenshot: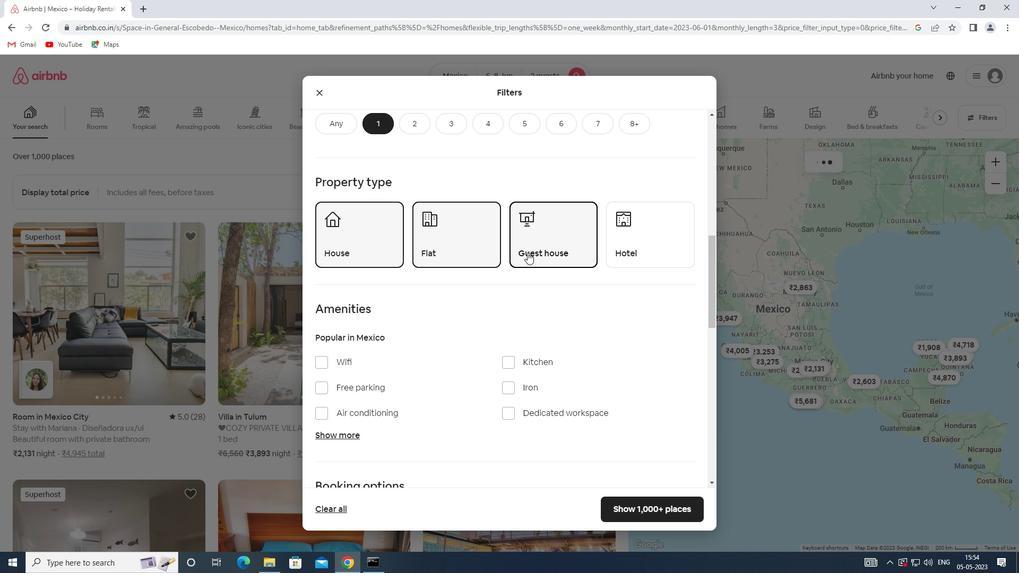 
Action: Mouse scrolled (528, 252) with delta (0, 0)
Screenshot: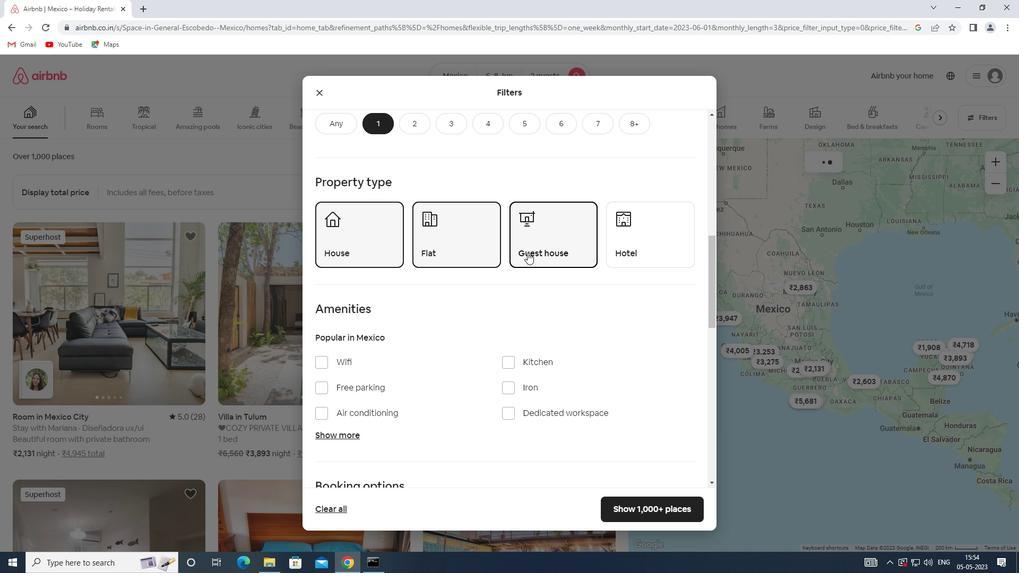 
Action: Mouse moved to (336, 202)
Screenshot: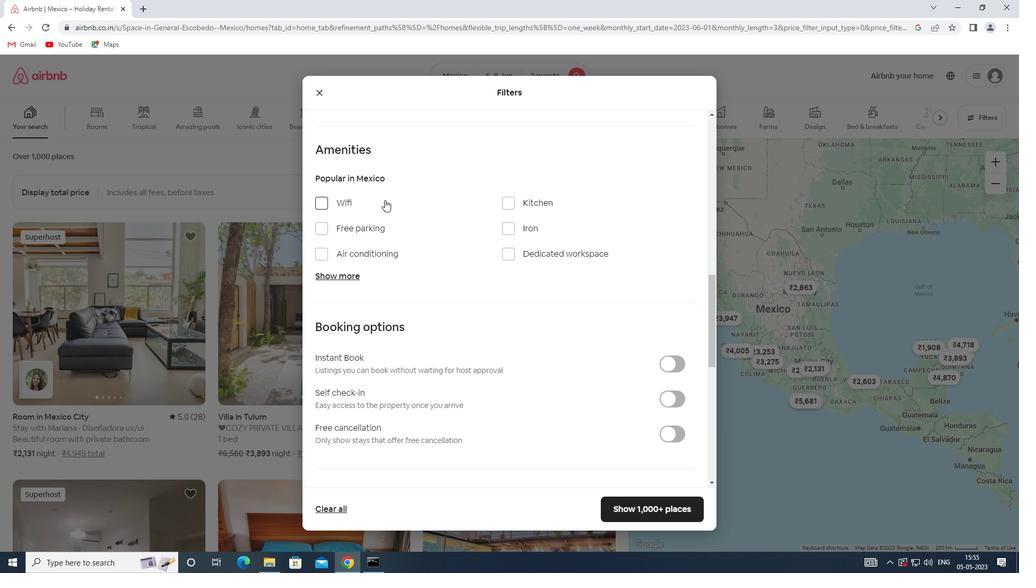 
Action: Mouse pressed left at (336, 202)
Screenshot: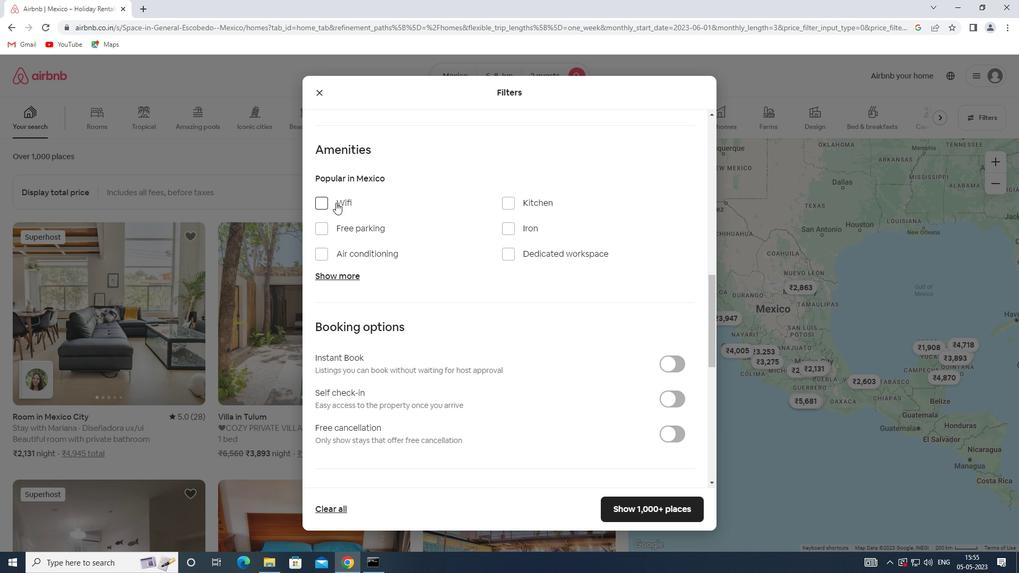 
Action: Mouse moved to (434, 239)
Screenshot: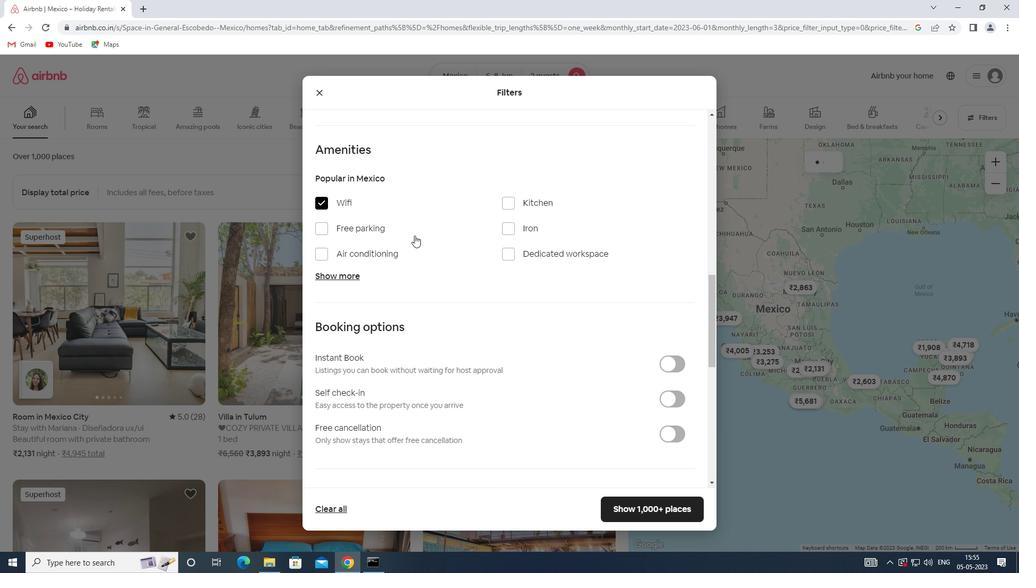 
Action: Mouse scrolled (434, 239) with delta (0, 0)
Screenshot: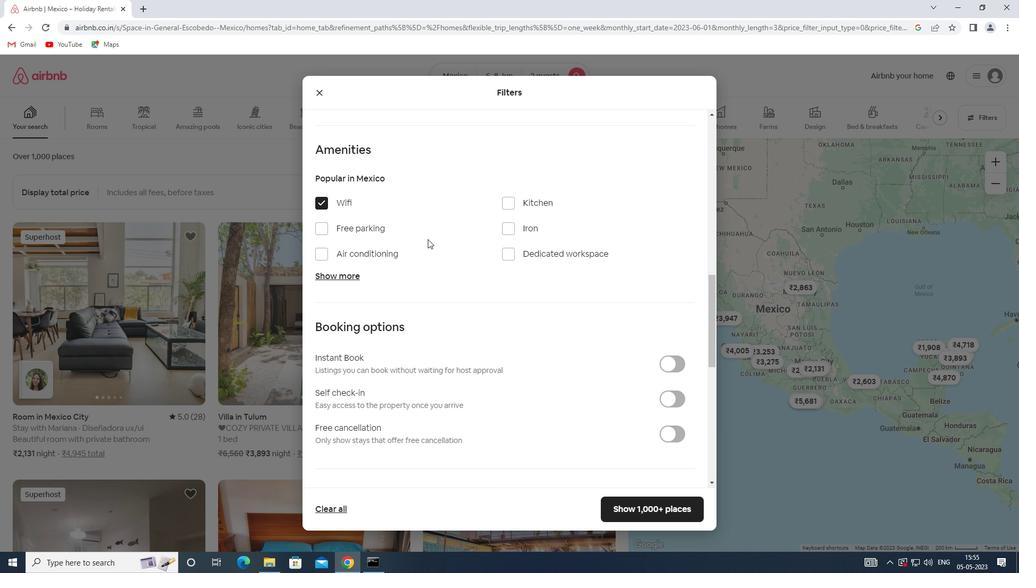 
Action: Mouse scrolled (434, 239) with delta (0, 0)
Screenshot: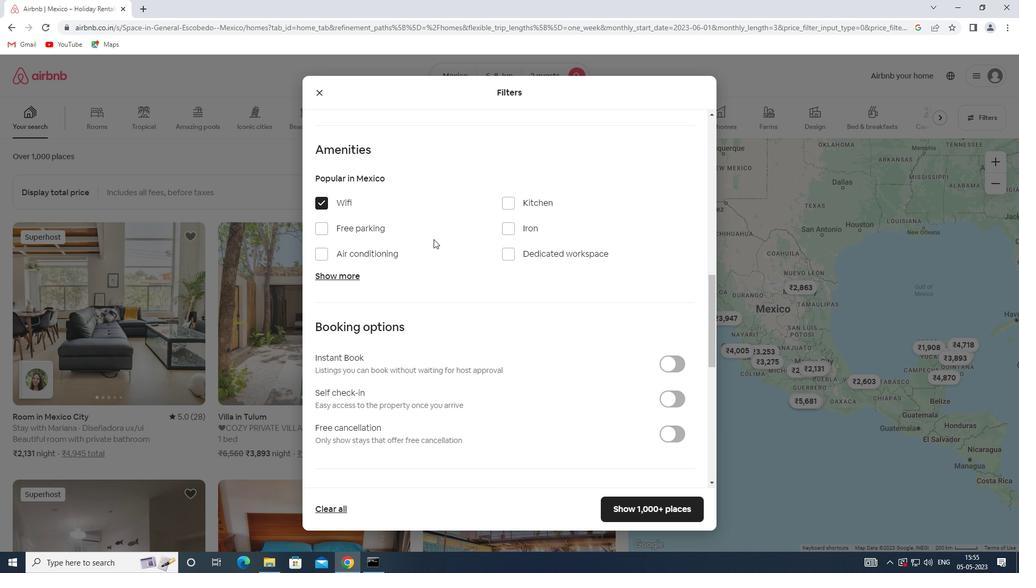 
Action: Mouse scrolled (434, 239) with delta (0, 0)
Screenshot: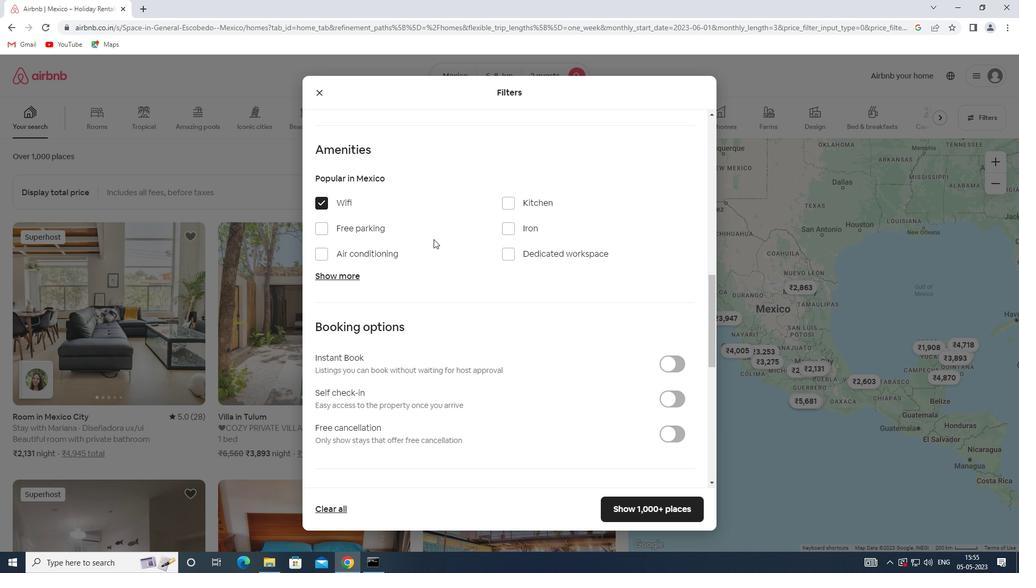 
Action: Mouse moved to (667, 239)
Screenshot: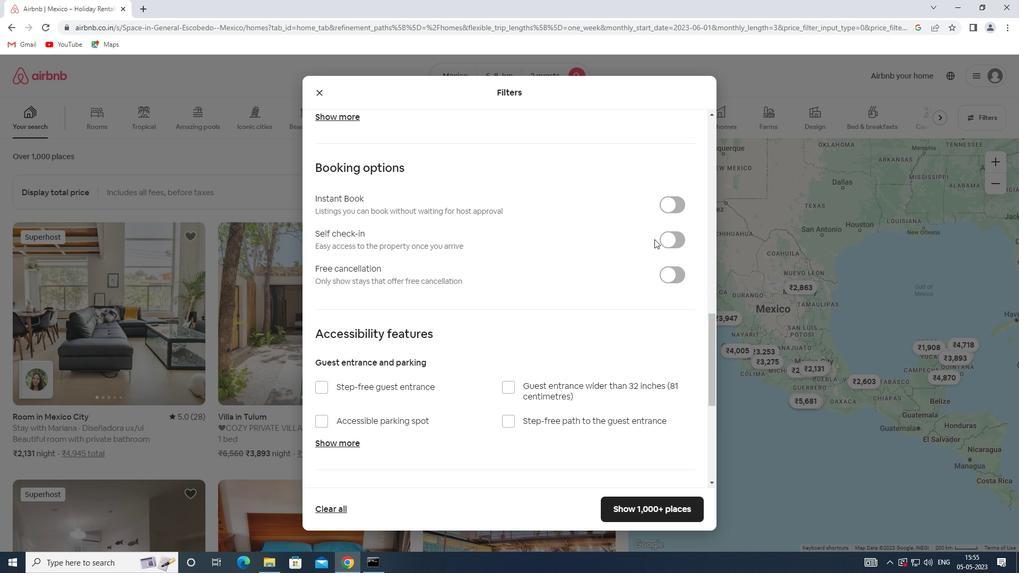 
Action: Mouse pressed left at (667, 239)
Screenshot: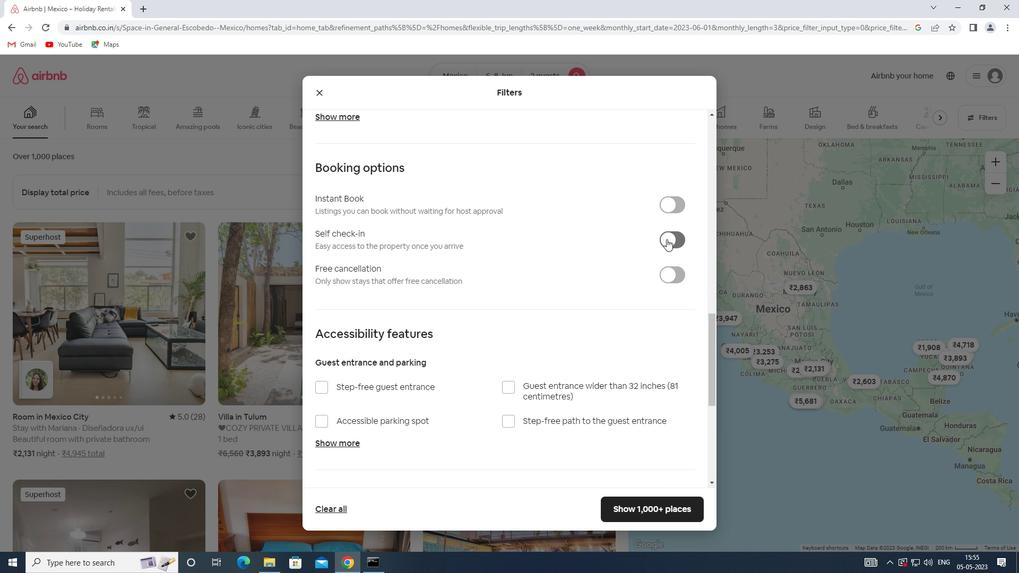 
Action: Mouse moved to (419, 233)
Screenshot: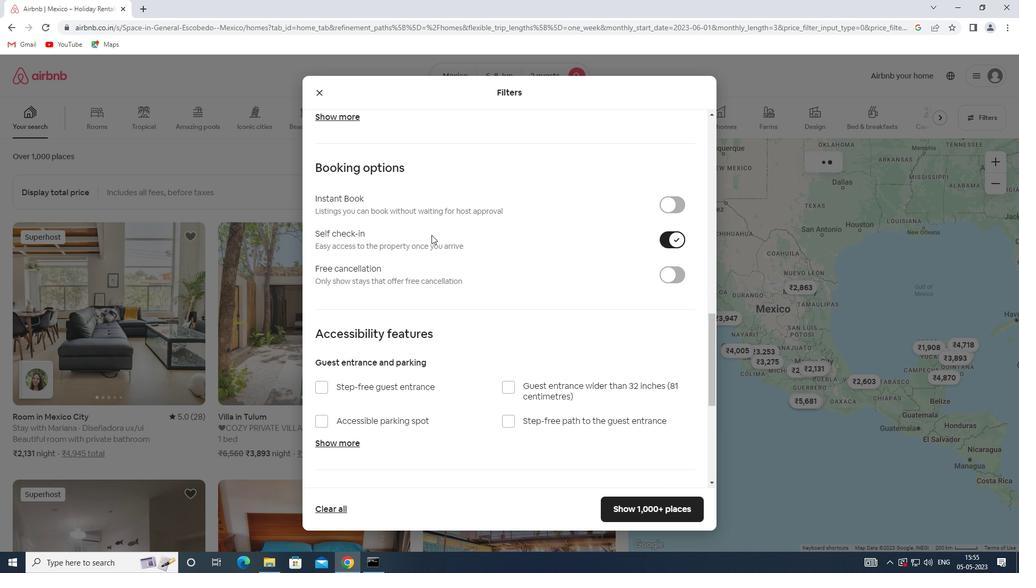 
Action: Mouse scrolled (419, 233) with delta (0, 0)
Screenshot: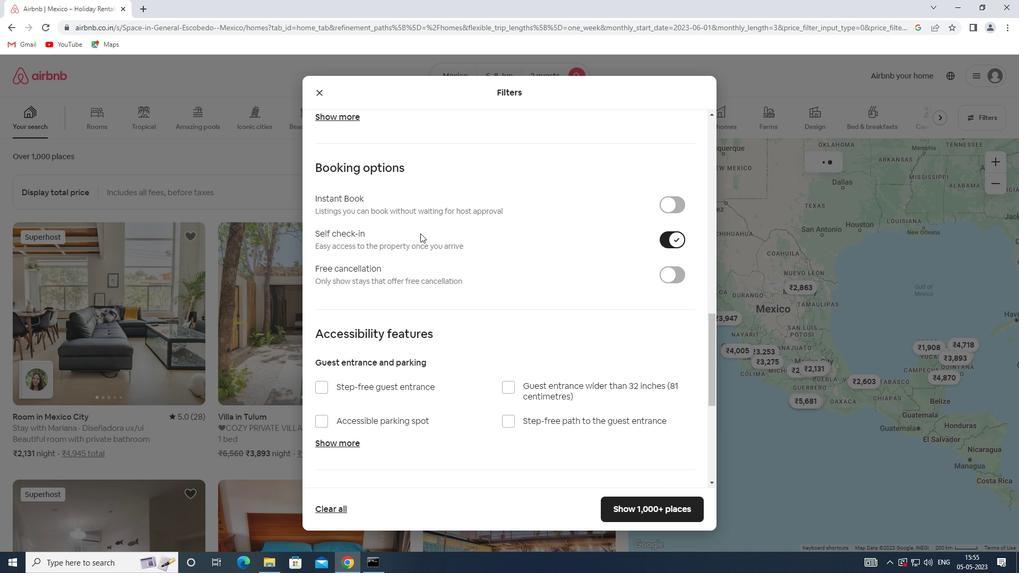 
Action: Mouse scrolled (419, 233) with delta (0, 0)
Screenshot: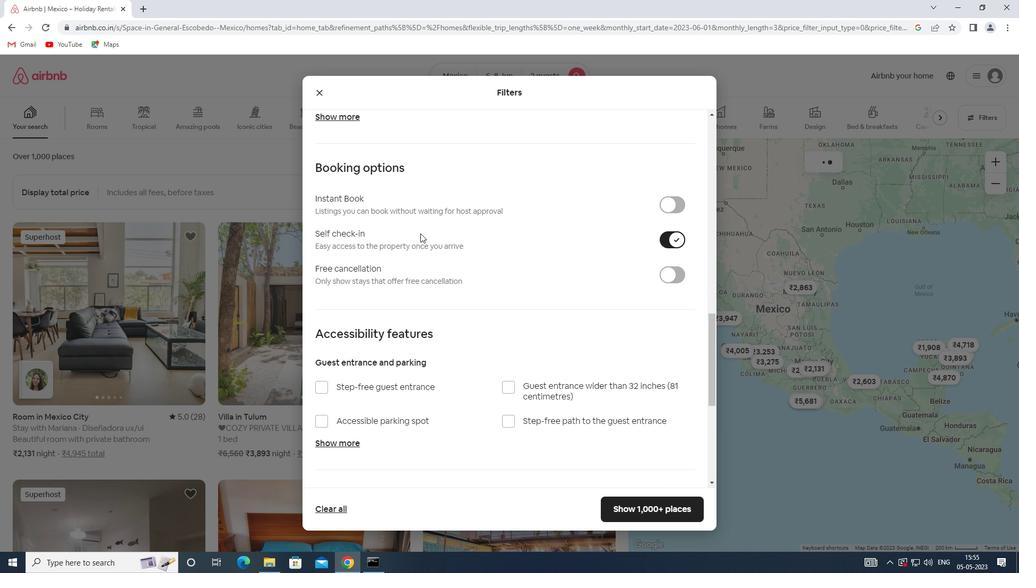 
Action: Mouse scrolled (419, 233) with delta (0, 0)
Screenshot: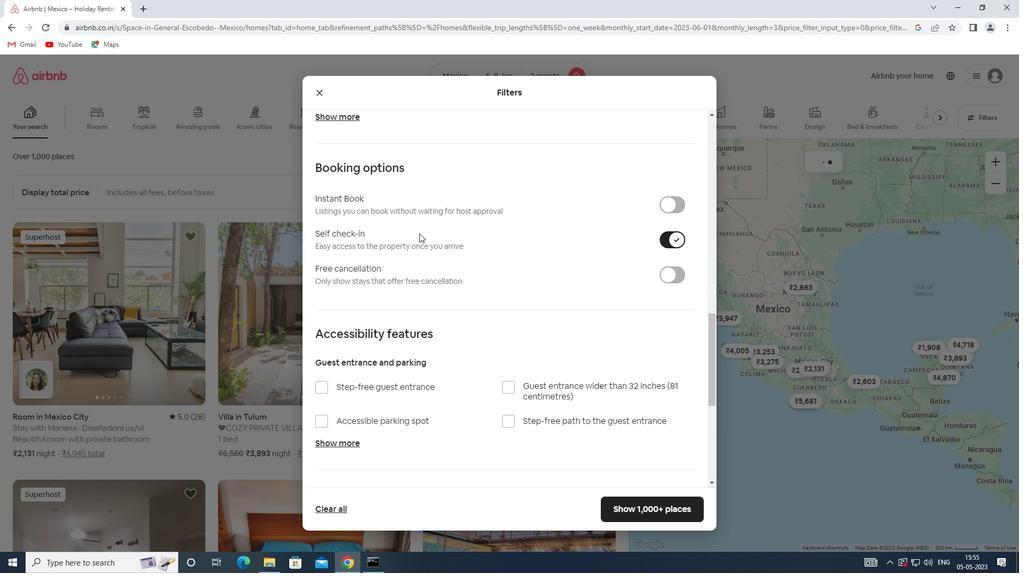 
Action: Mouse scrolled (419, 233) with delta (0, 0)
Screenshot: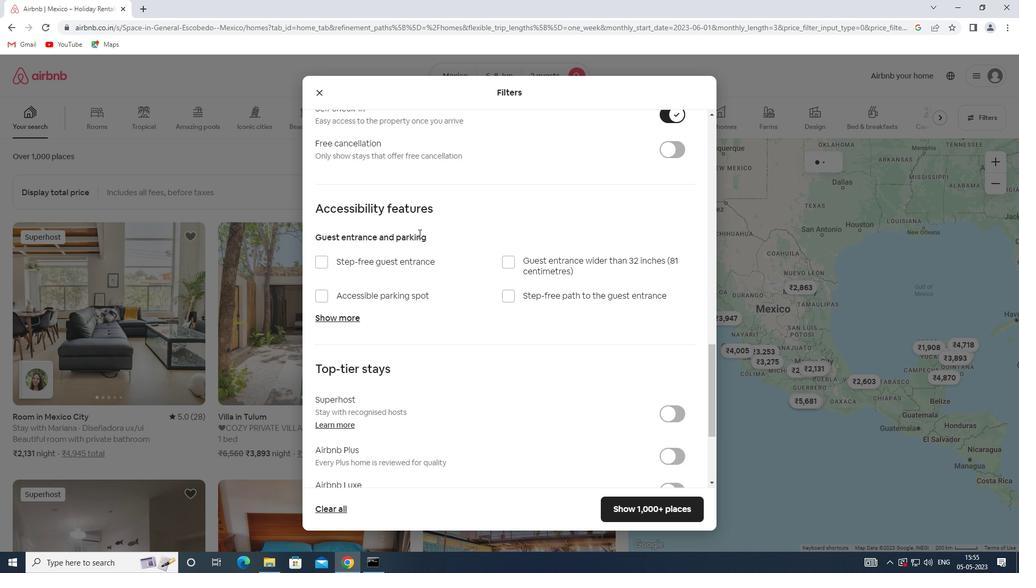 
Action: Mouse scrolled (419, 233) with delta (0, 0)
Screenshot: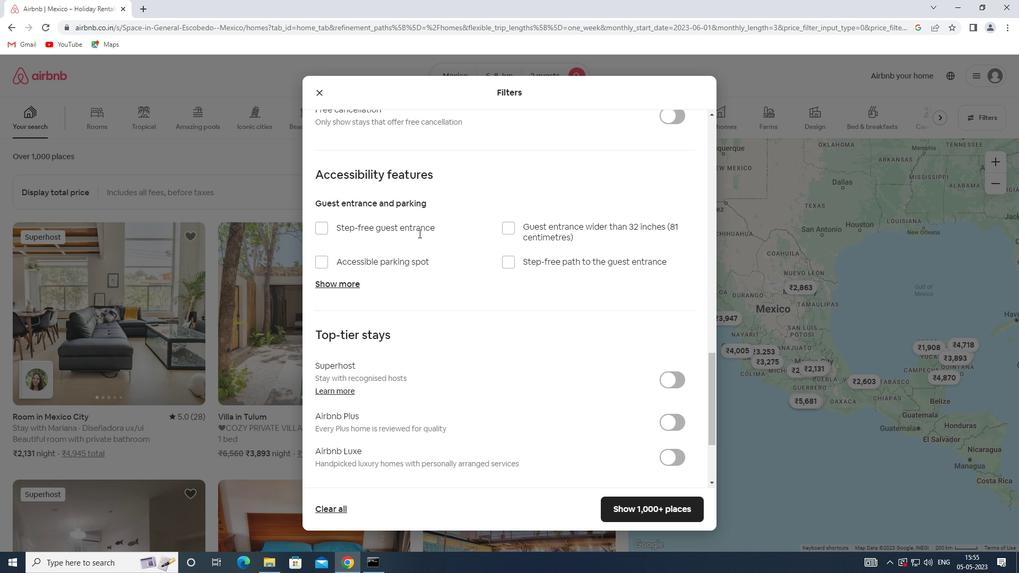 
Action: Mouse moved to (395, 246)
Screenshot: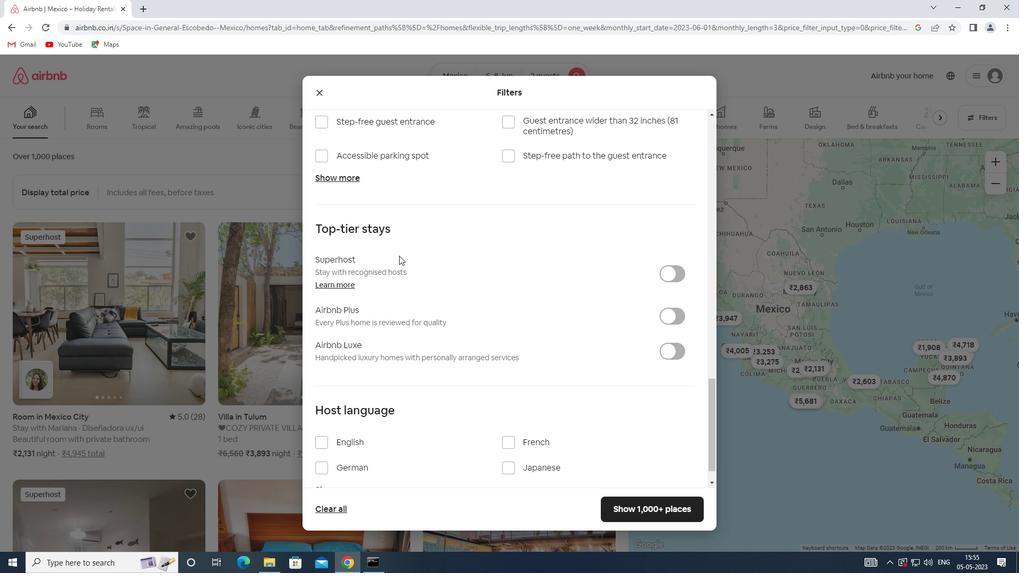 
Action: Mouse scrolled (395, 245) with delta (0, 0)
Screenshot: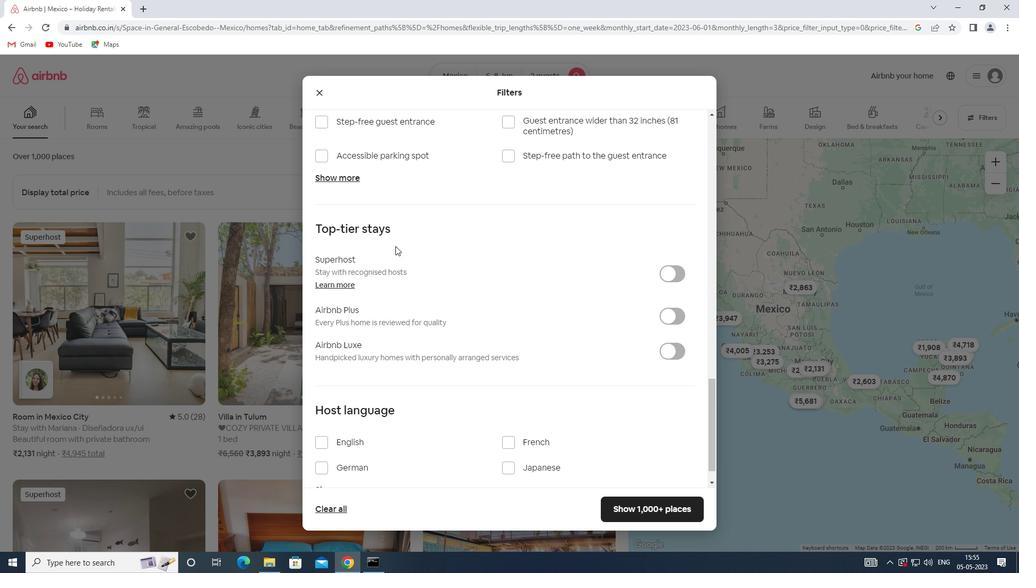 
Action: Mouse moved to (395, 246)
Screenshot: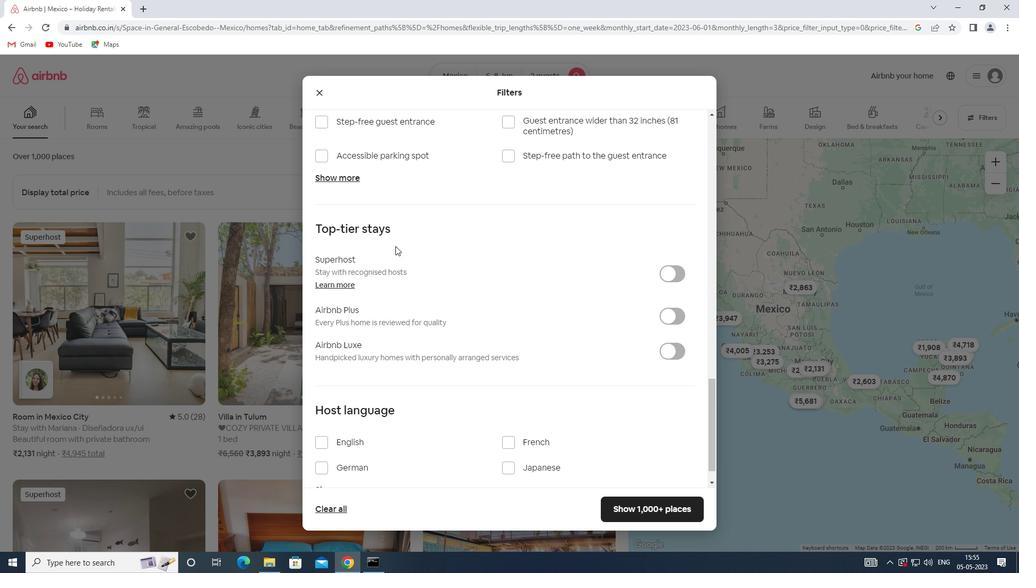 
Action: Mouse scrolled (395, 245) with delta (0, 0)
Screenshot: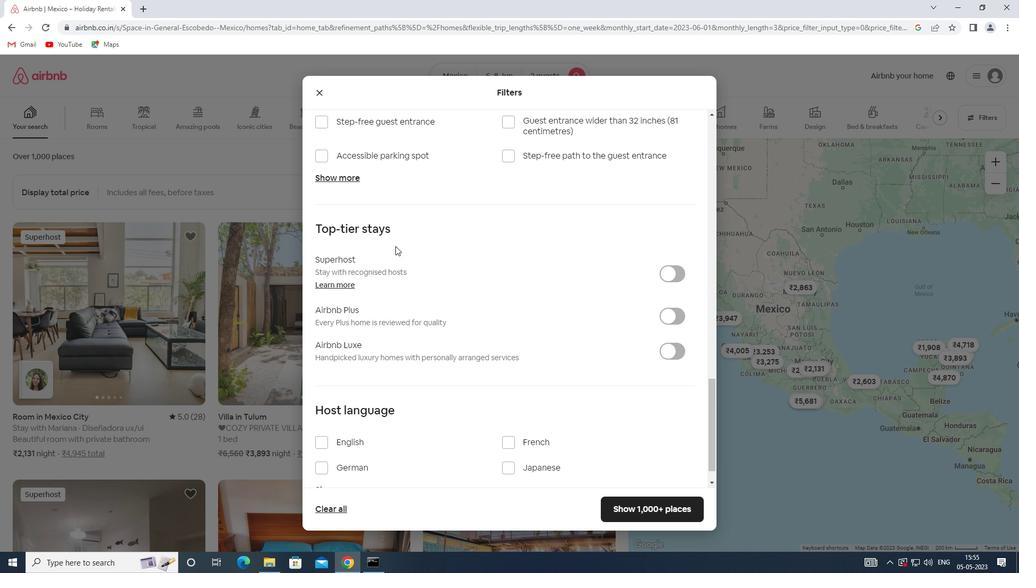
Action: Mouse scrolled (395, 245) with delta (0, 0)
Screenshot: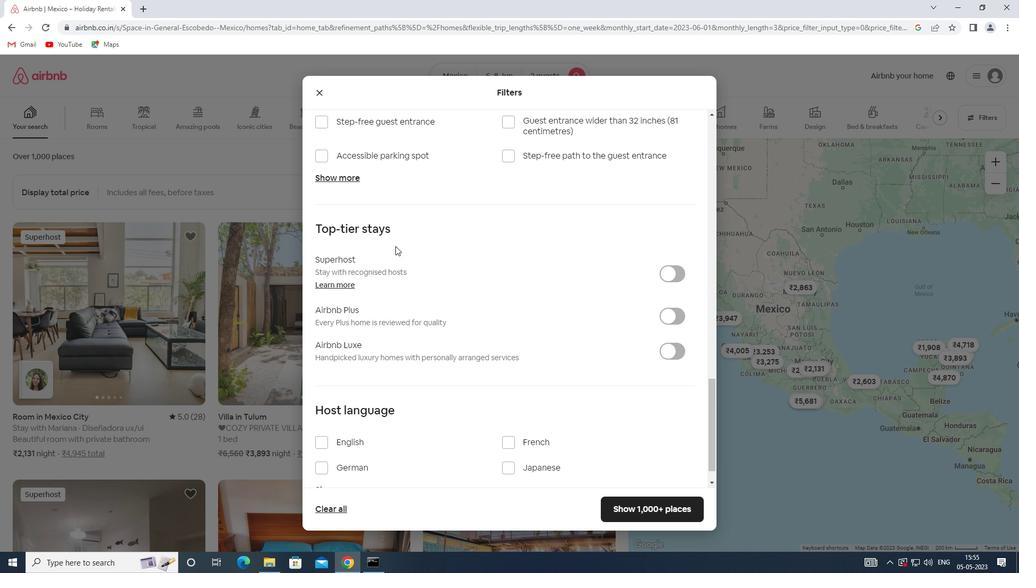 
Action: Mouse moved to (353, 407)
Screenshot: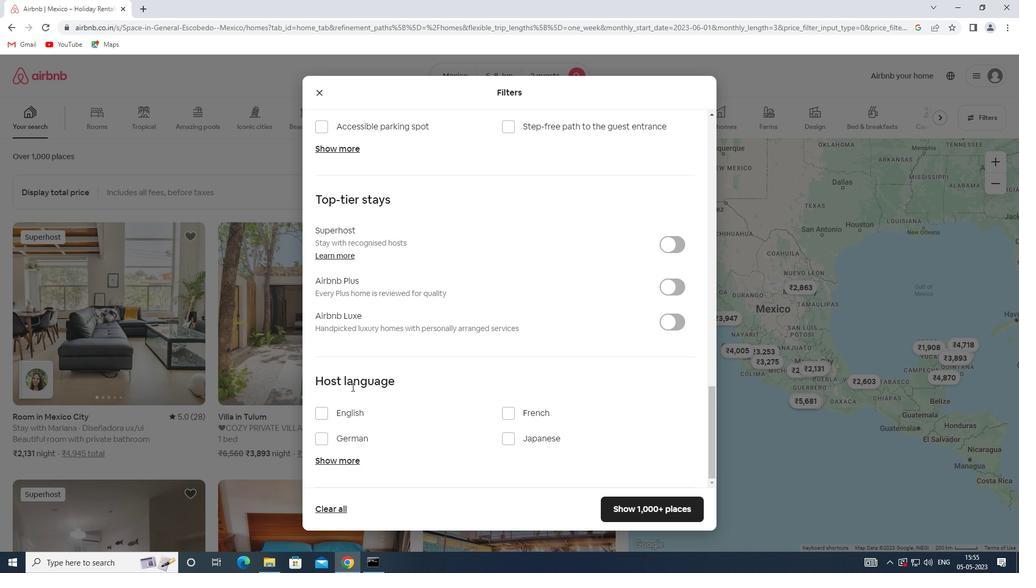 
Action: Mouse pressed left at (353, 407)
Screenshot: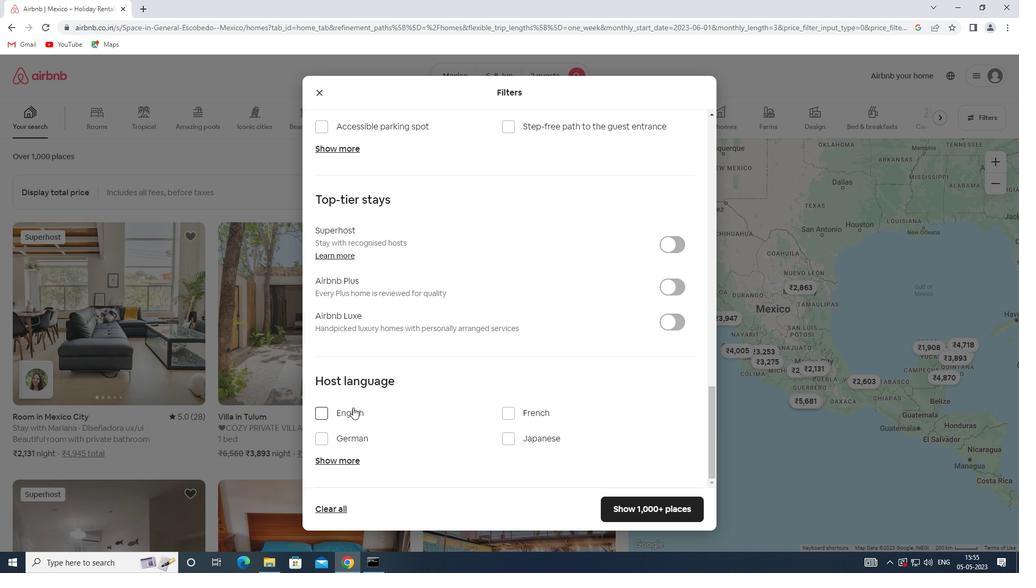 
Action: Mouse moved to (656, 513)
Screenshot: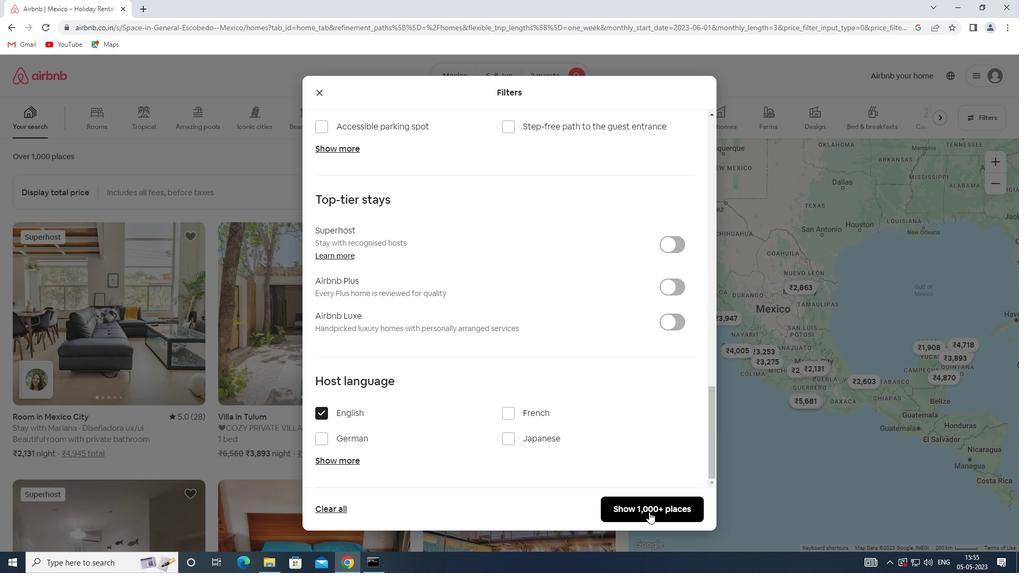 
Action: Mouse pressed left at (656, 513)
Screenshot: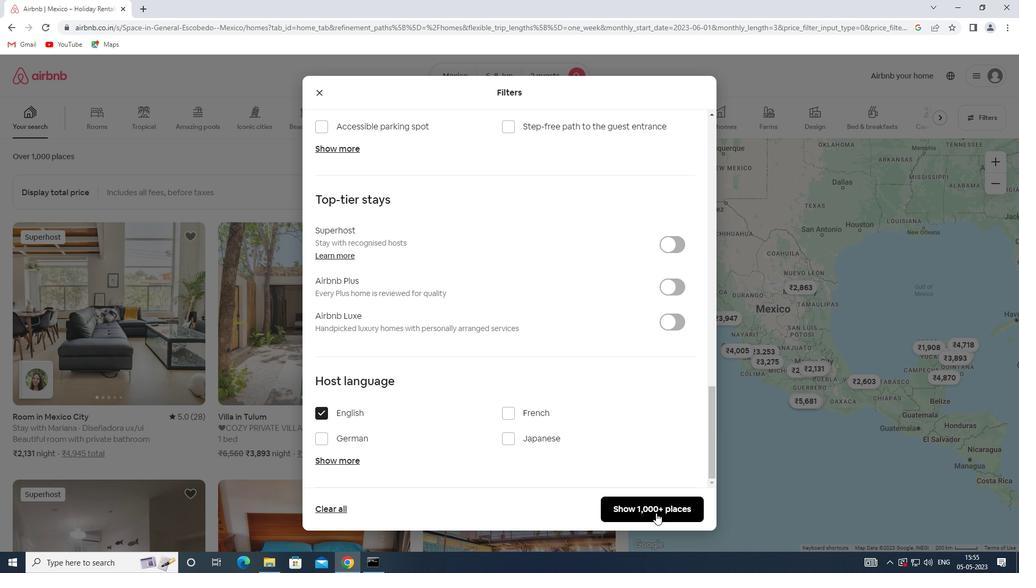 
